 Task: Select the Buenos Aires Time as time zone for the schedule.
Action: Mouse moved to (71, 137)
Screenshot: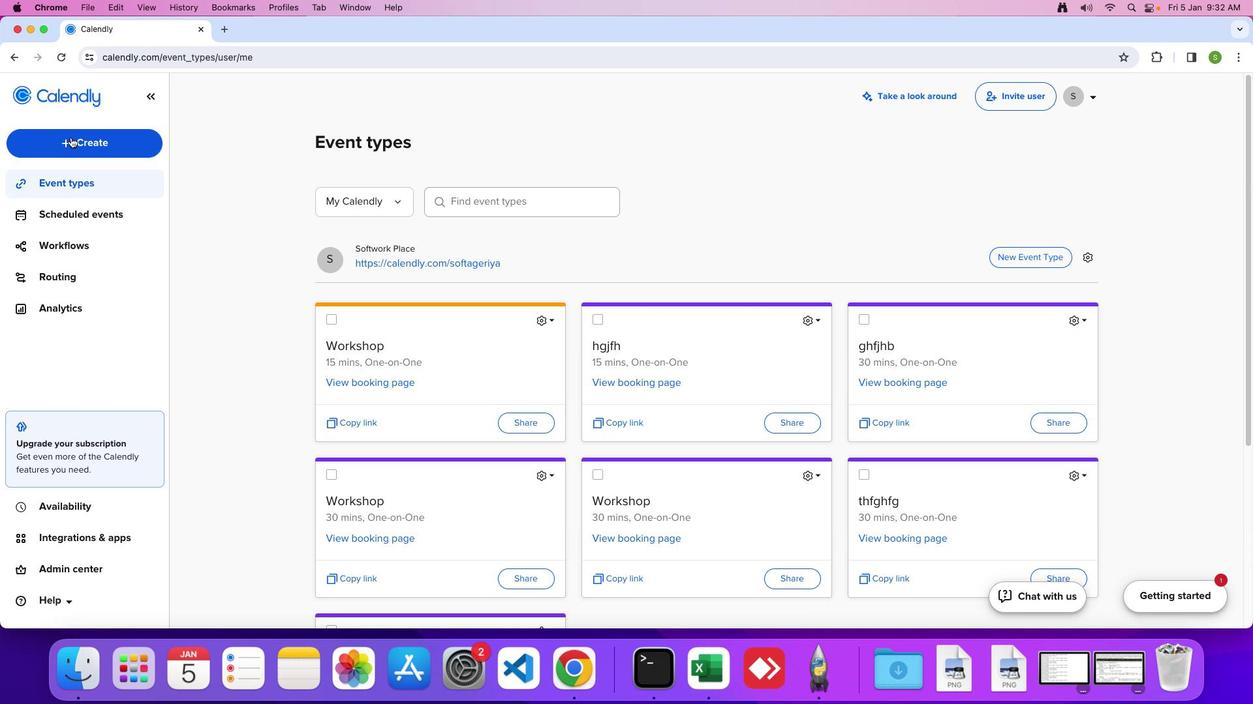
Action: Mouse pressed left at (71, 137)
Screenshot: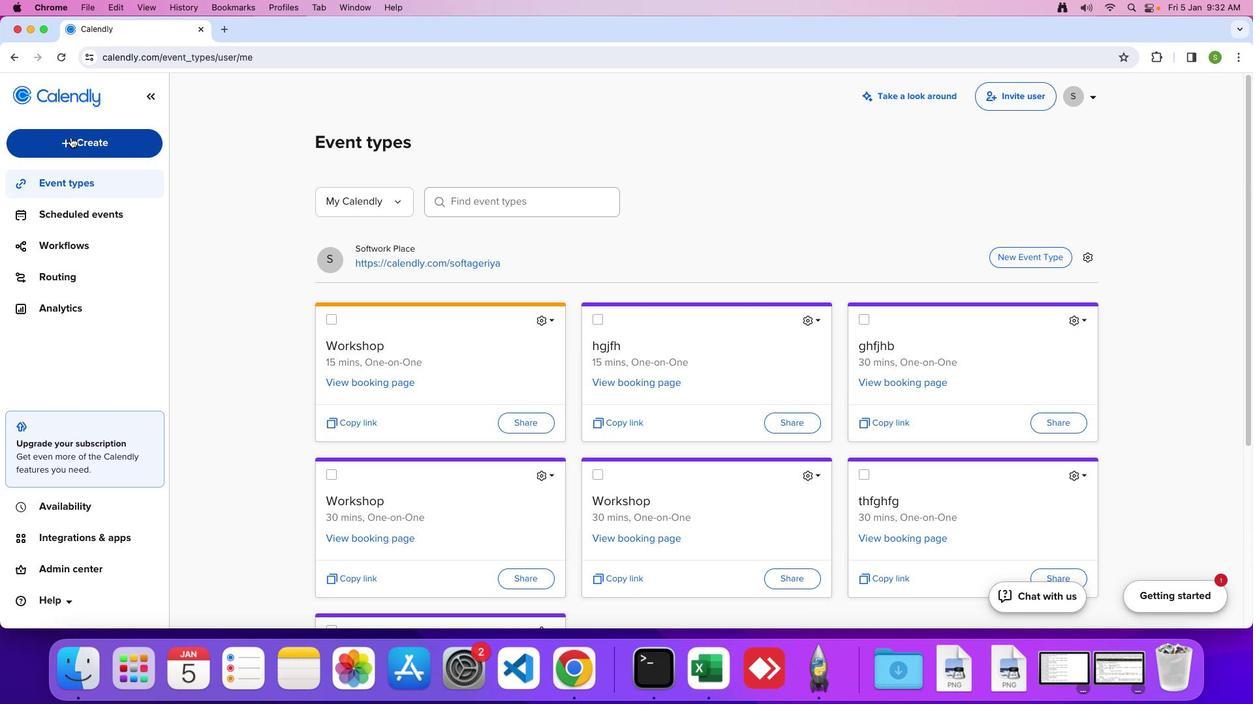 
Action: Mouse moved to (60, 240)
Screenshot: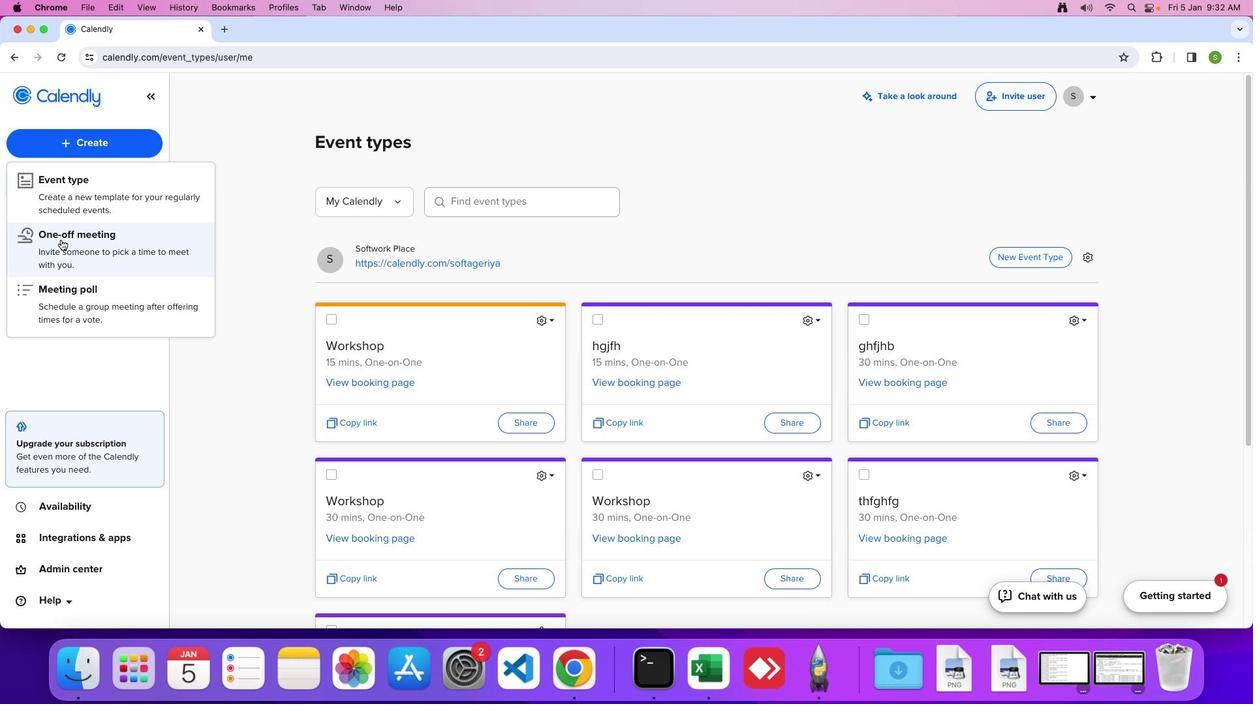 
Action: Mouse pressed left at (60, 240)
Screenshot: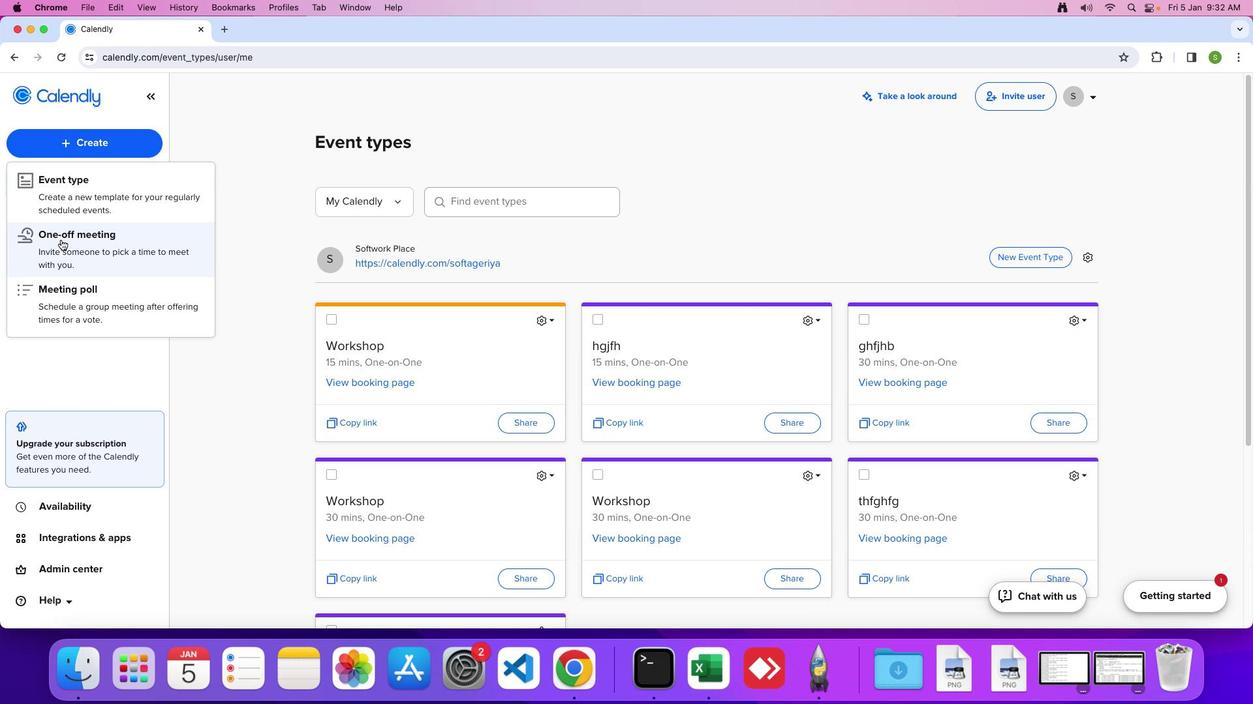 
Action: Mouse moved to (92, 160)
Screenshot: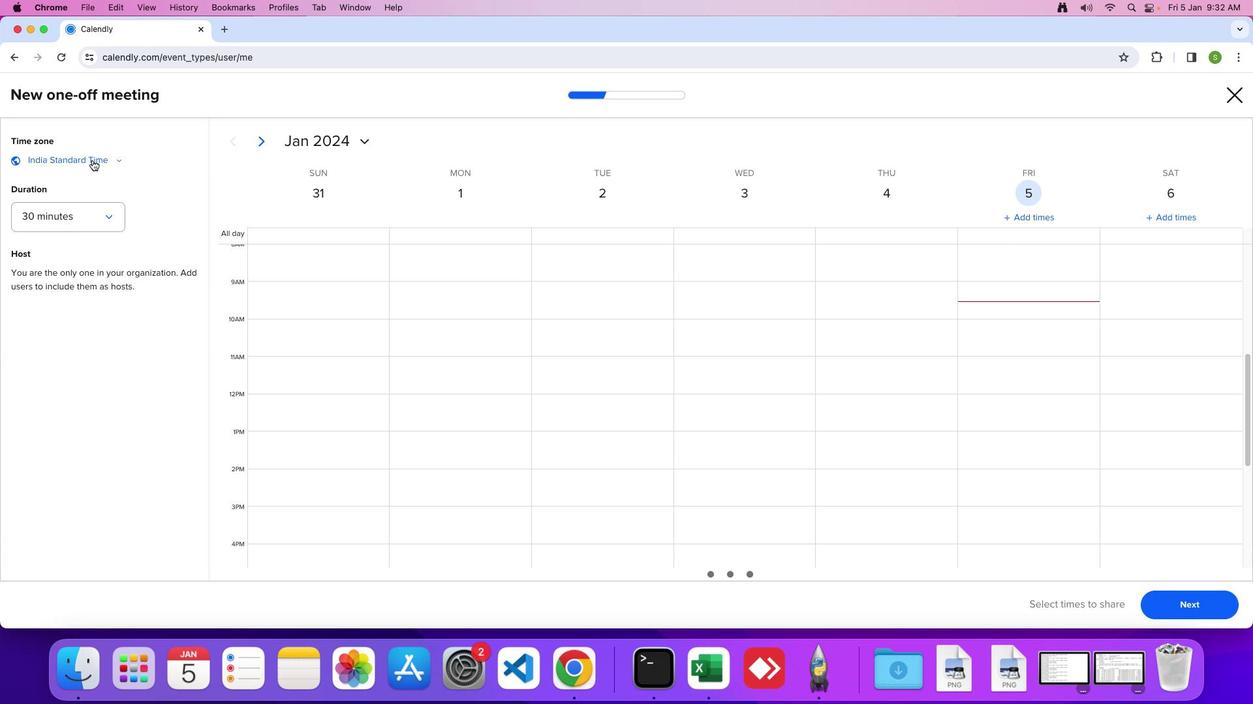 
Action: Mouse pressed left at (92, 160)
Screenshot: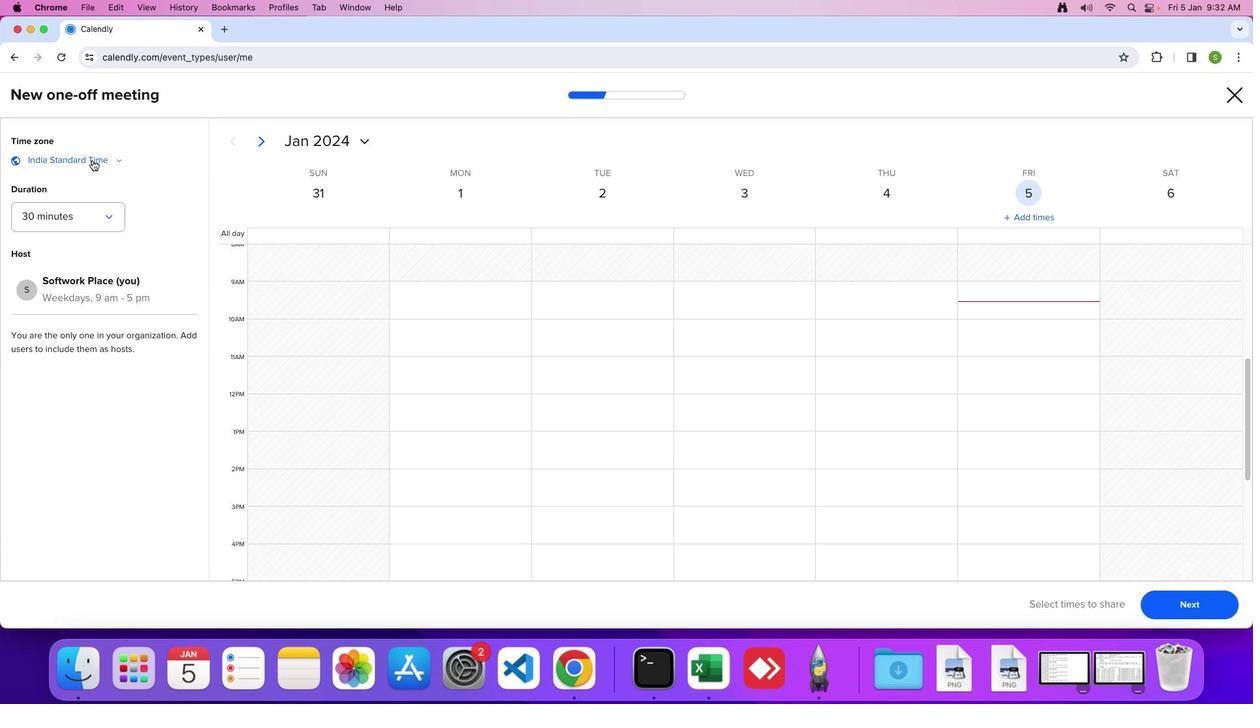 
Action: Mouse moved to (128, 315)
Screenshot: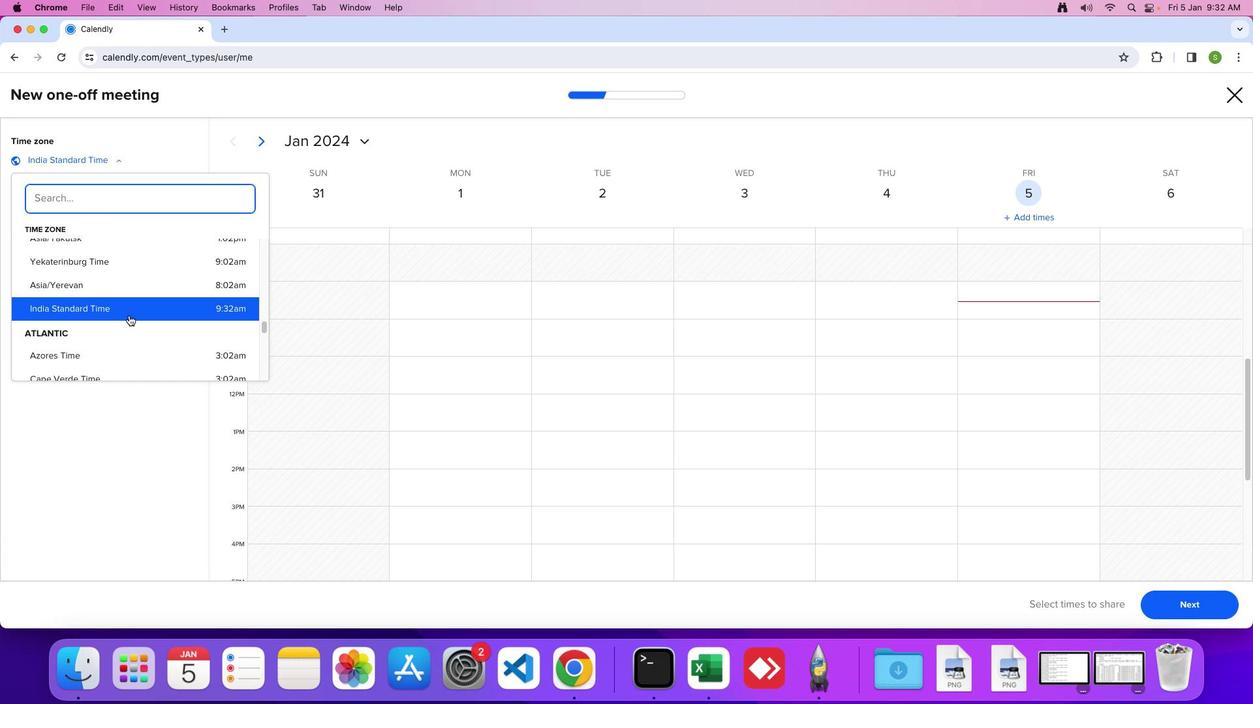 
Action: Mouse scrolled (128, 315) with delta (0, 0)
Screenshot: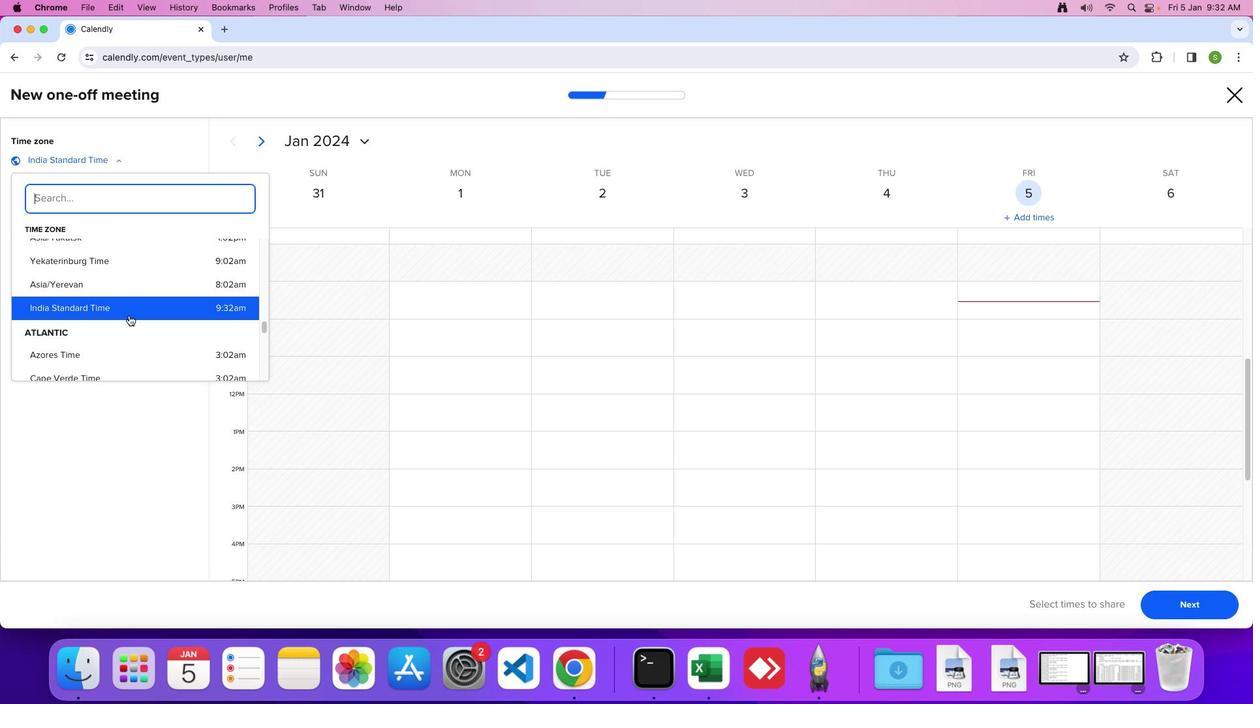 
Action: Mouse scrolled (128, 315) with delta (0, 0)
Screenshot: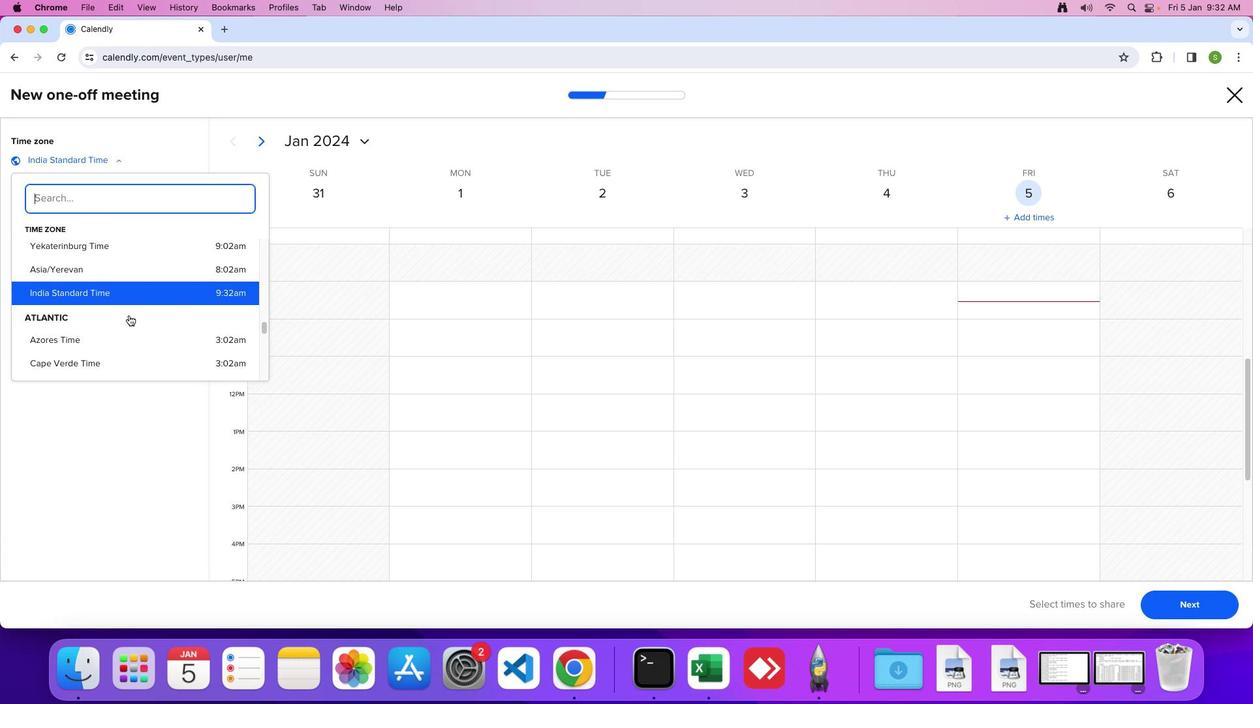 
Action: Mouse scrolled (128, 315) with delta (0, -2)
Screenshot: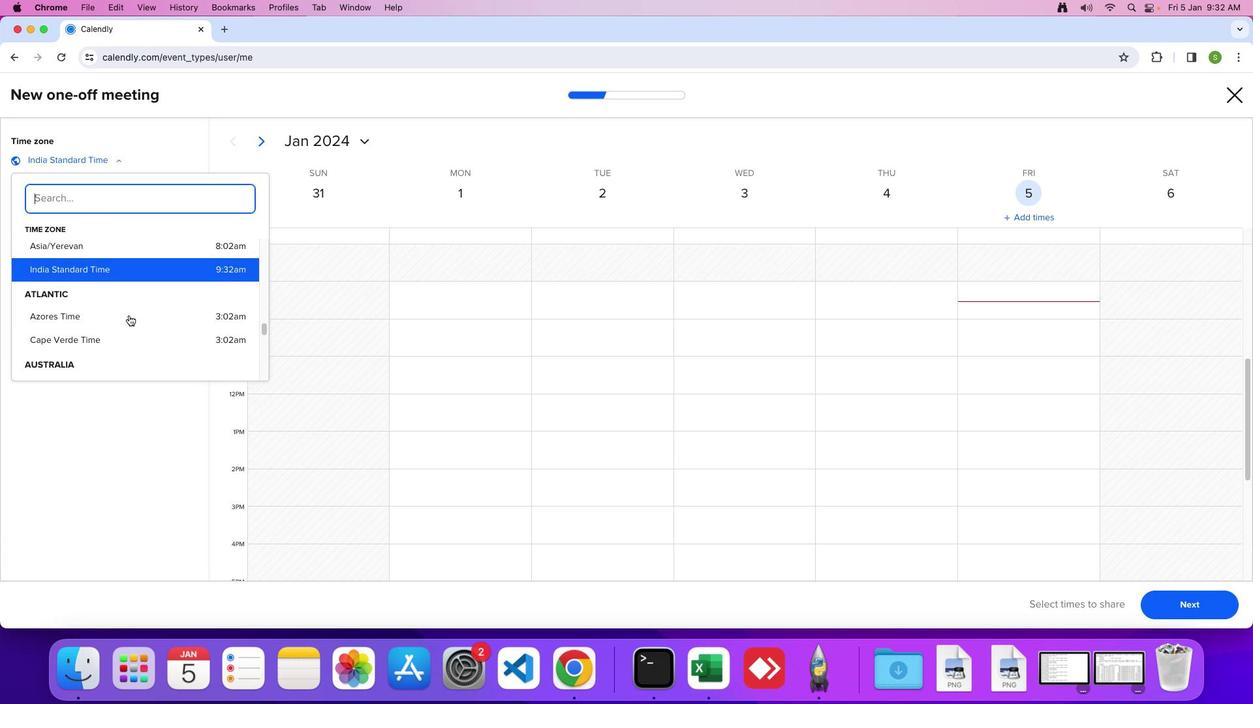 
Action: Mouse moved to (130, 312)
Screenshot: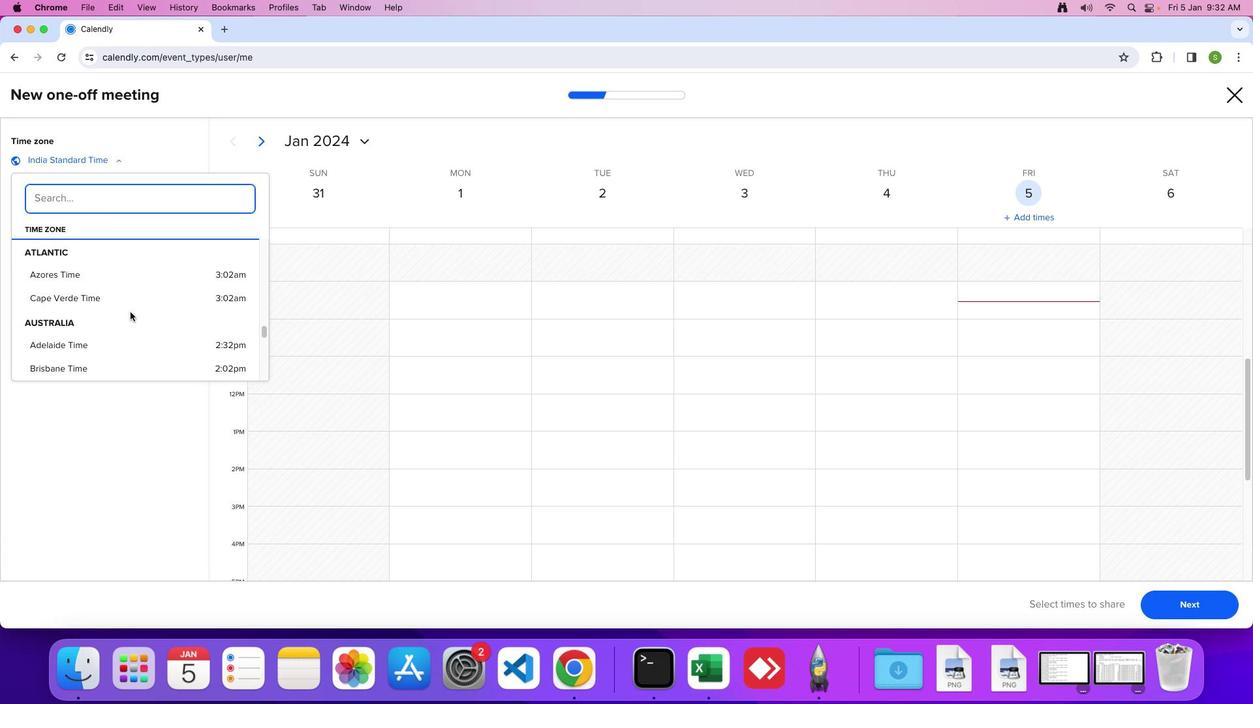 
Action: Mouse scrolled (130, 312) with delta (0, 0)
Screenshot: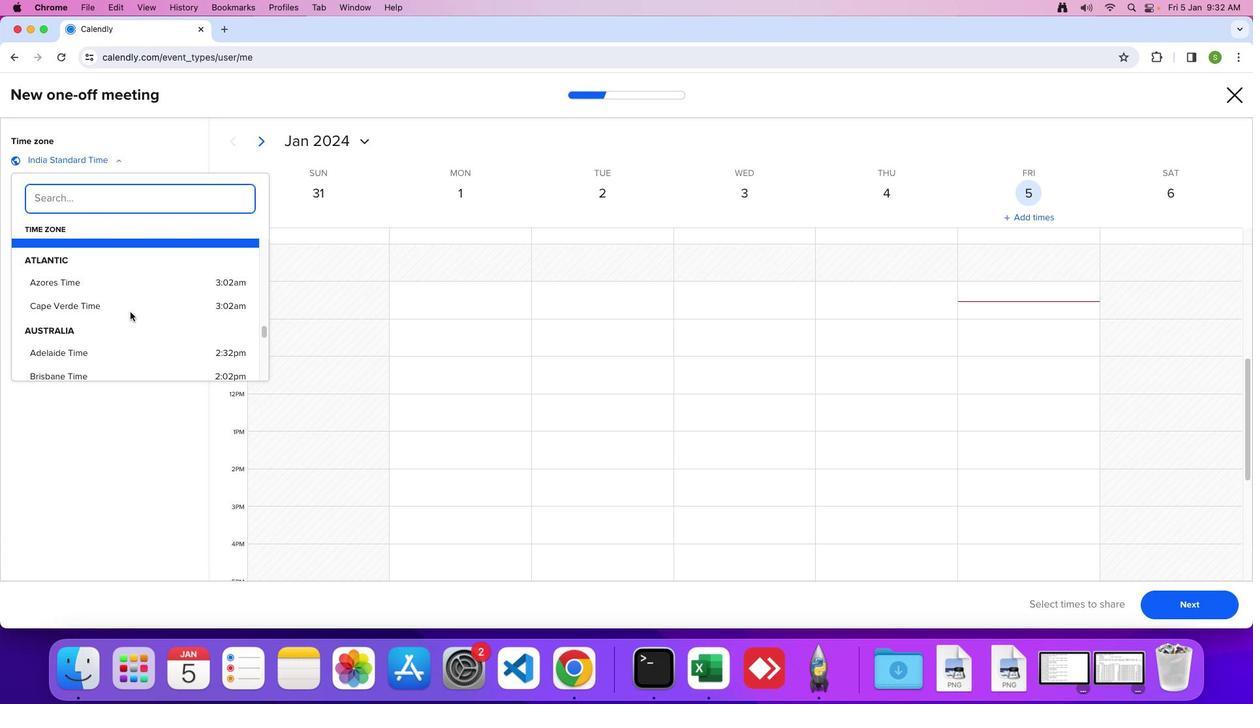 
Action: Mouse scrolled (130, 312) with delta (0, 0)
Screenshot: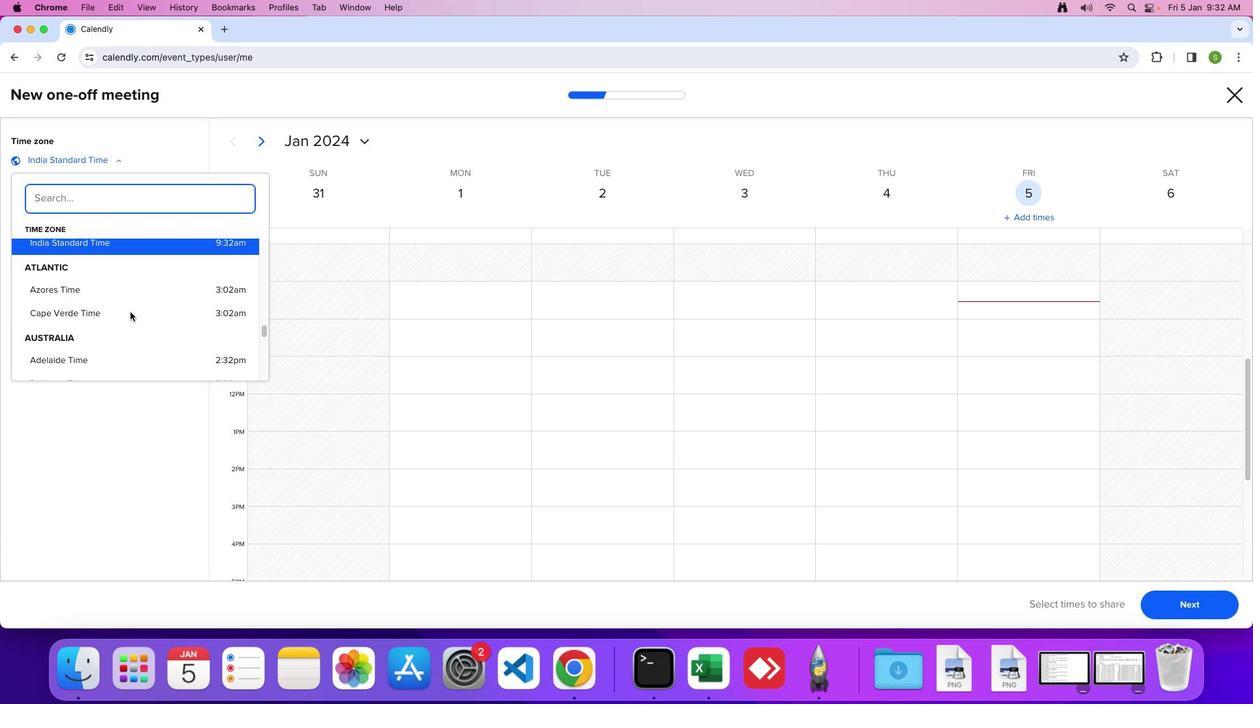 
Action: Mouse moved to (129, 312)
Screenshot: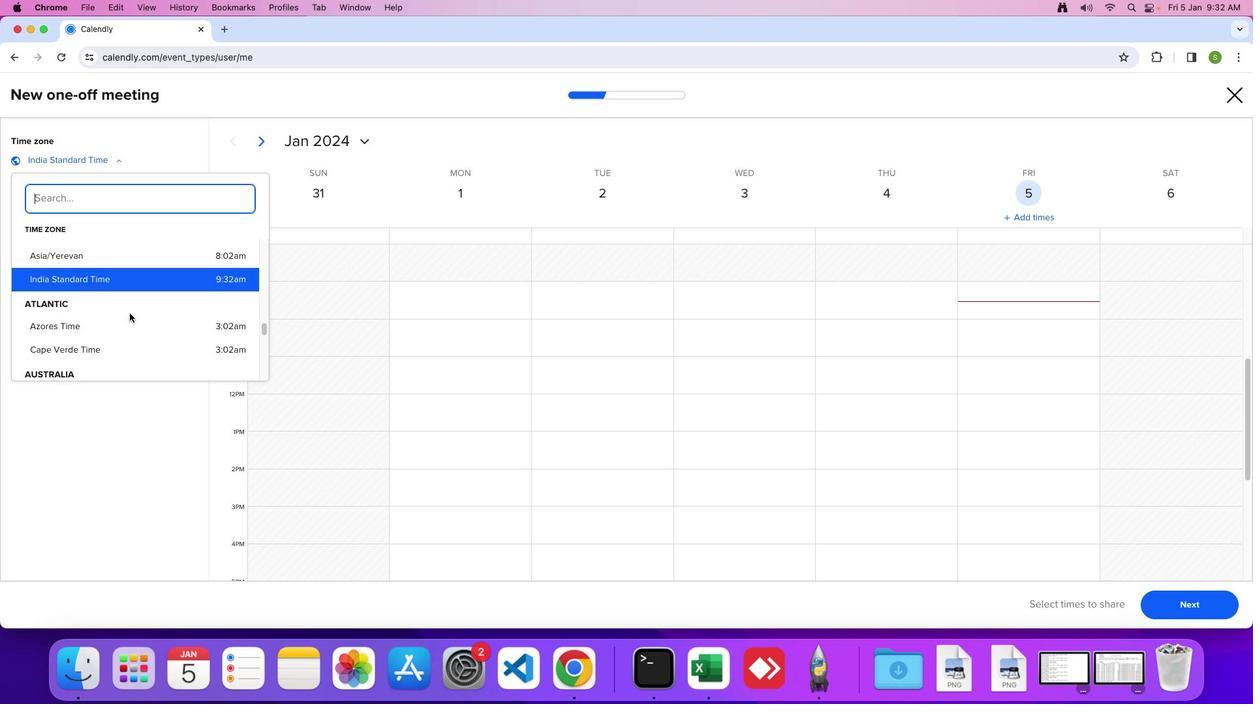 
Action: Mouse scrolled (129, 312) with delta (0, 0)
Screenshot: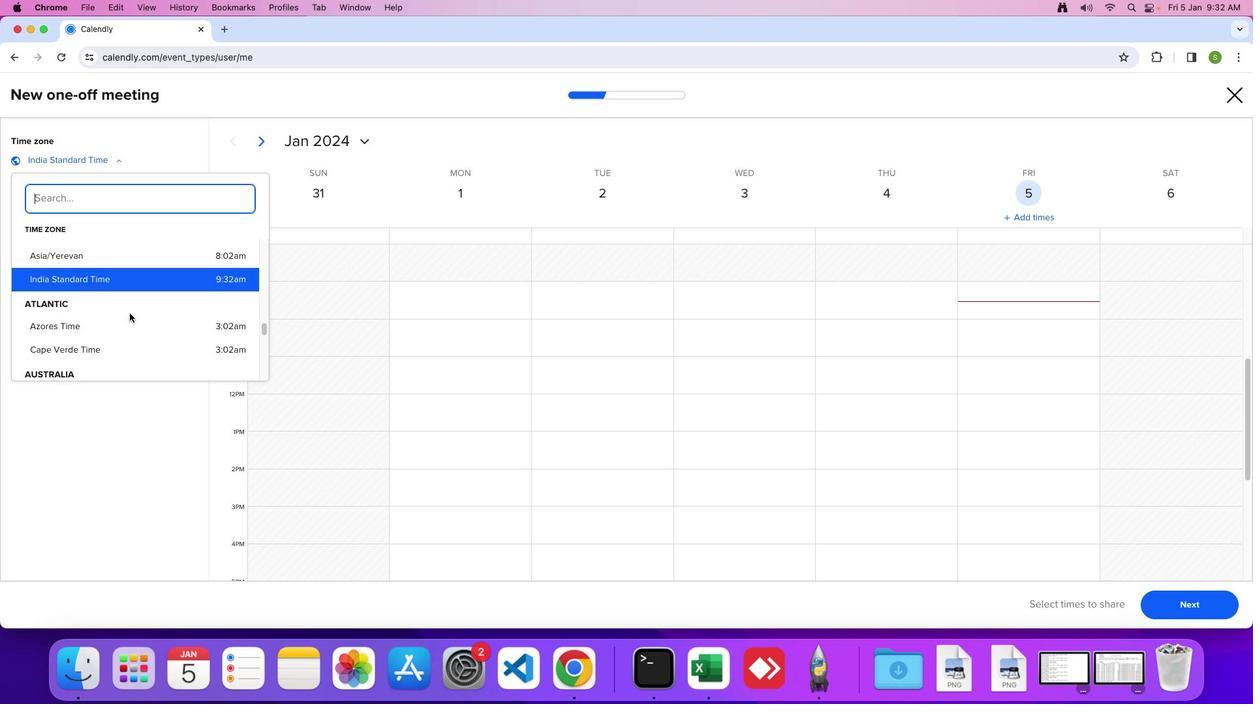 
Action: Mouse scrolled (129, 312) with delta (0, 0)
Screenshot: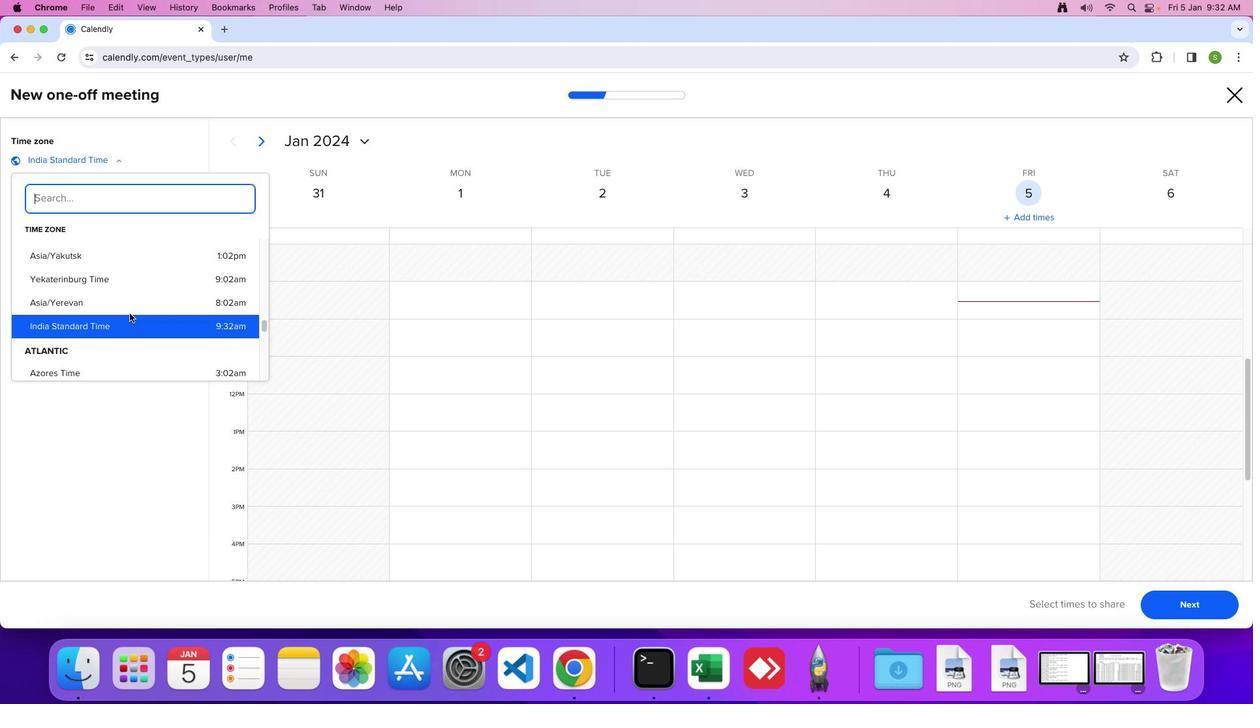 
Action: Mouse scrolled (129, 312) with delta (0, 2)
Screenshot: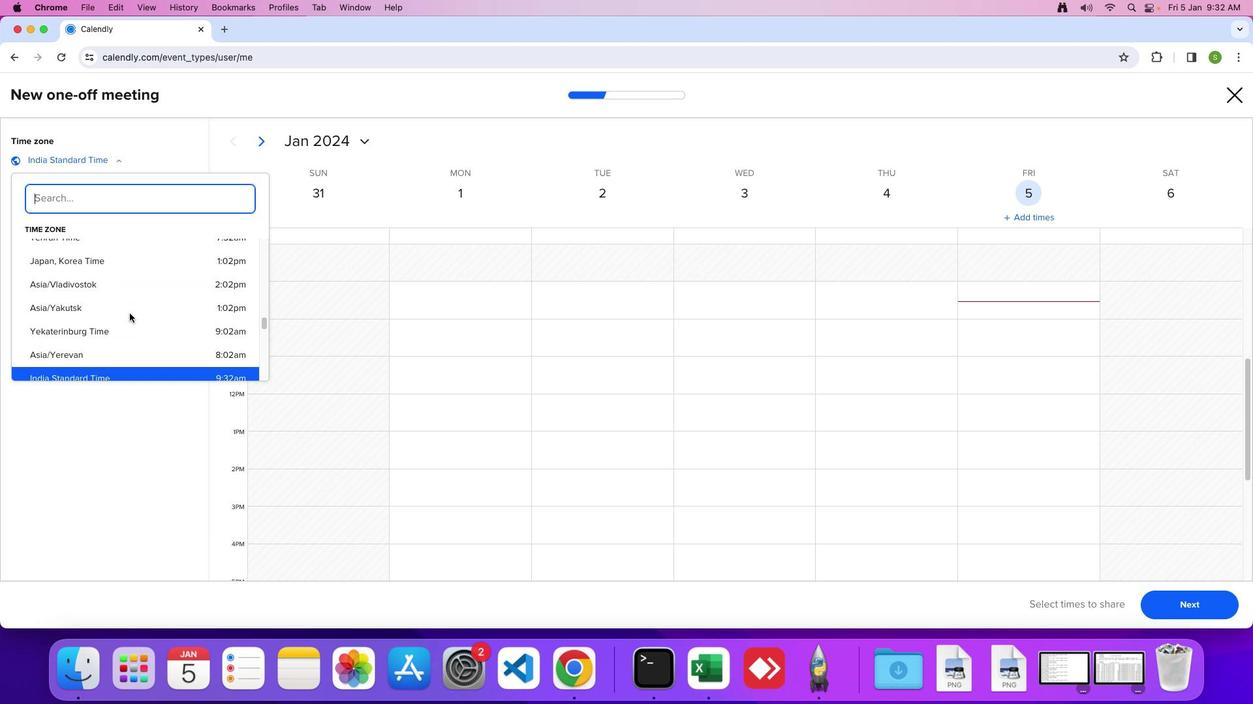 
Action: Mouse moved to (127, 315)
Screenshot: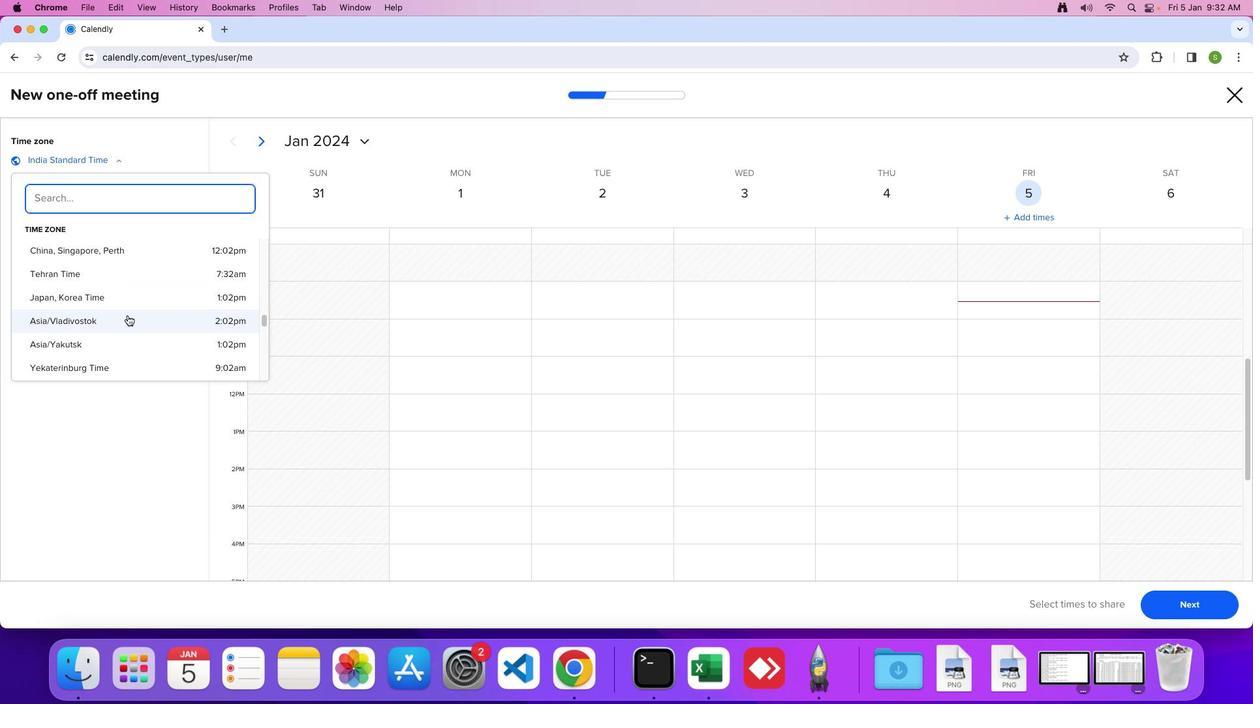 
Action: Mouse scrolled (127, 315) with delta (0, 0)
Screenshot: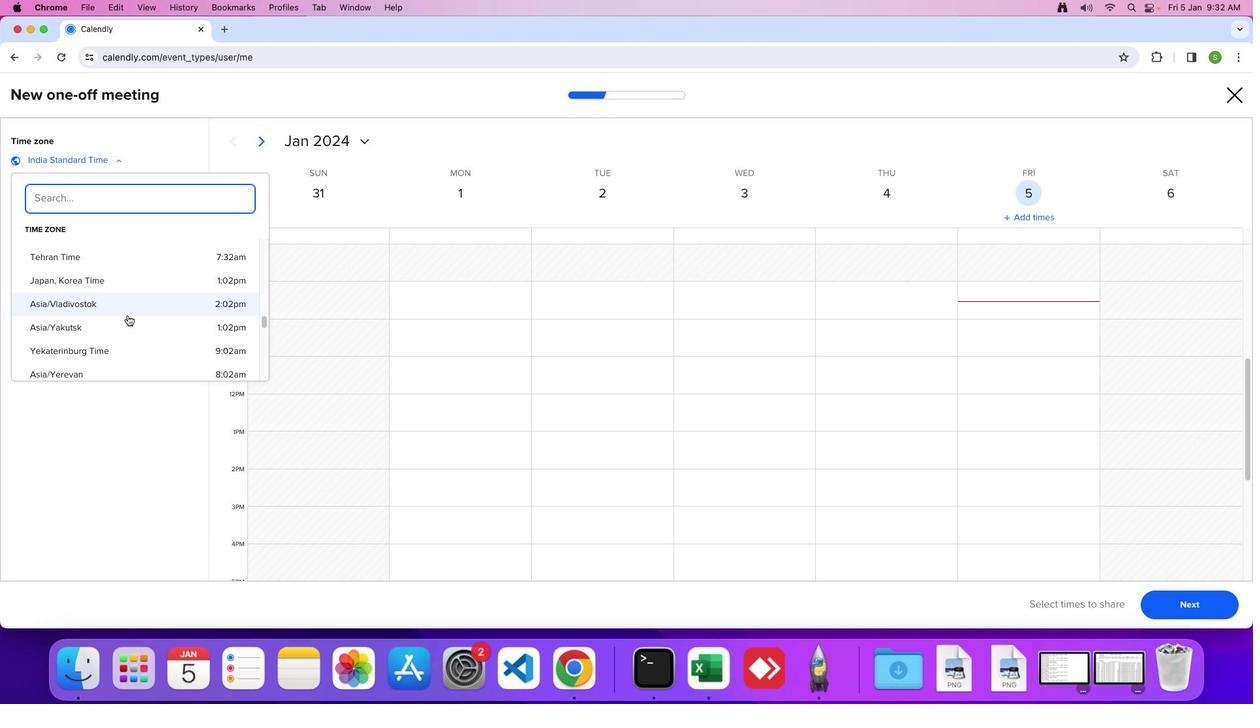 
Action: Mouse moved to (127, 315)
Screenshot: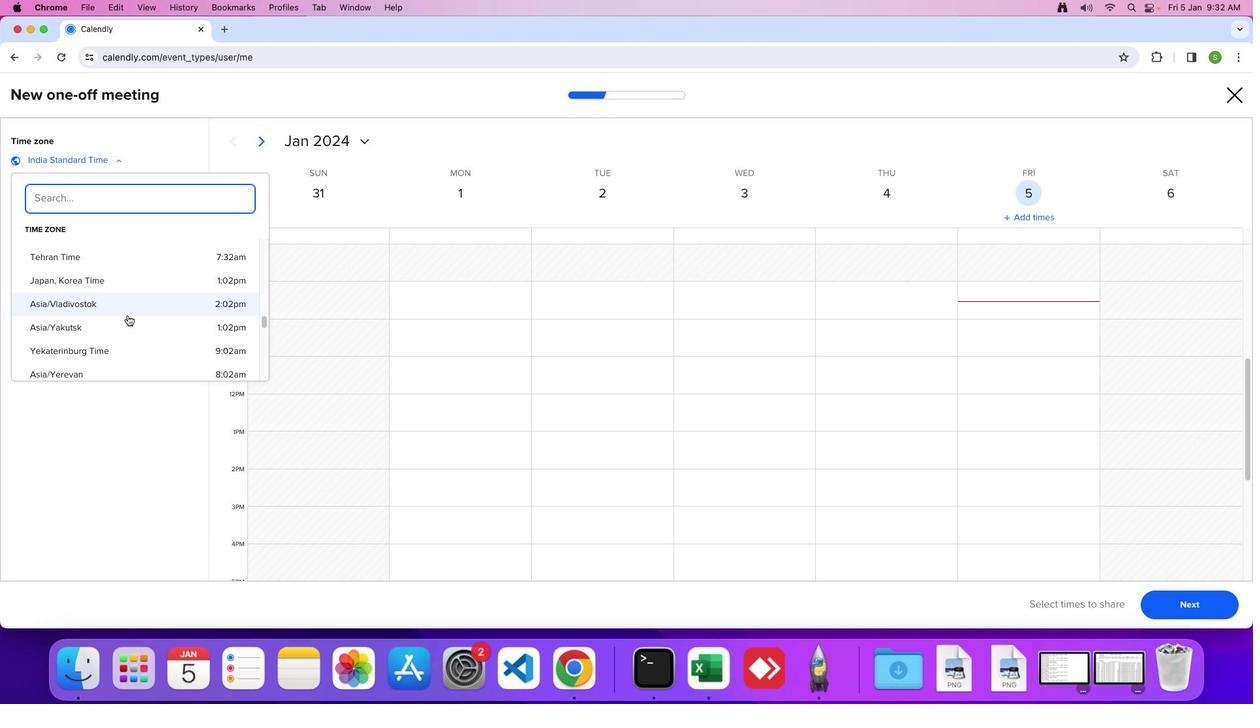 
Action: Mouse scrolled (127, 315) with delta (0, 0)
Screenshot: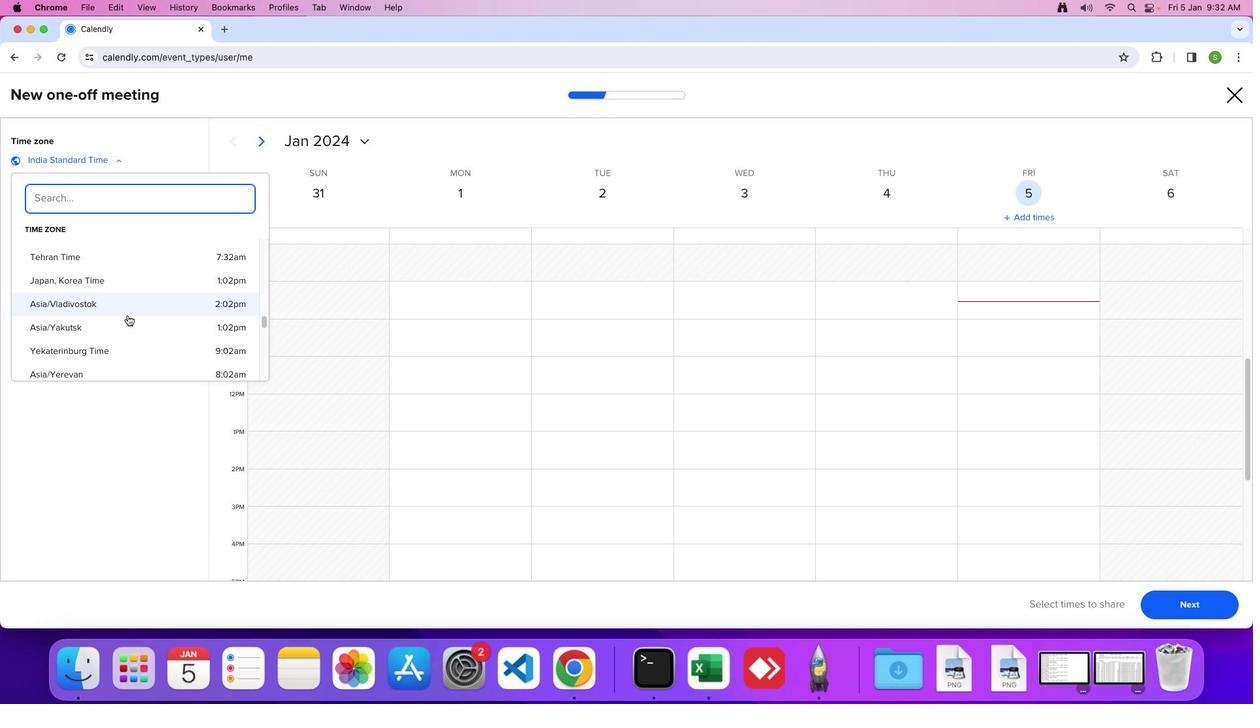 
Action: Mouse scrolled (127, 315) with delta (0, -3)
Screenshot: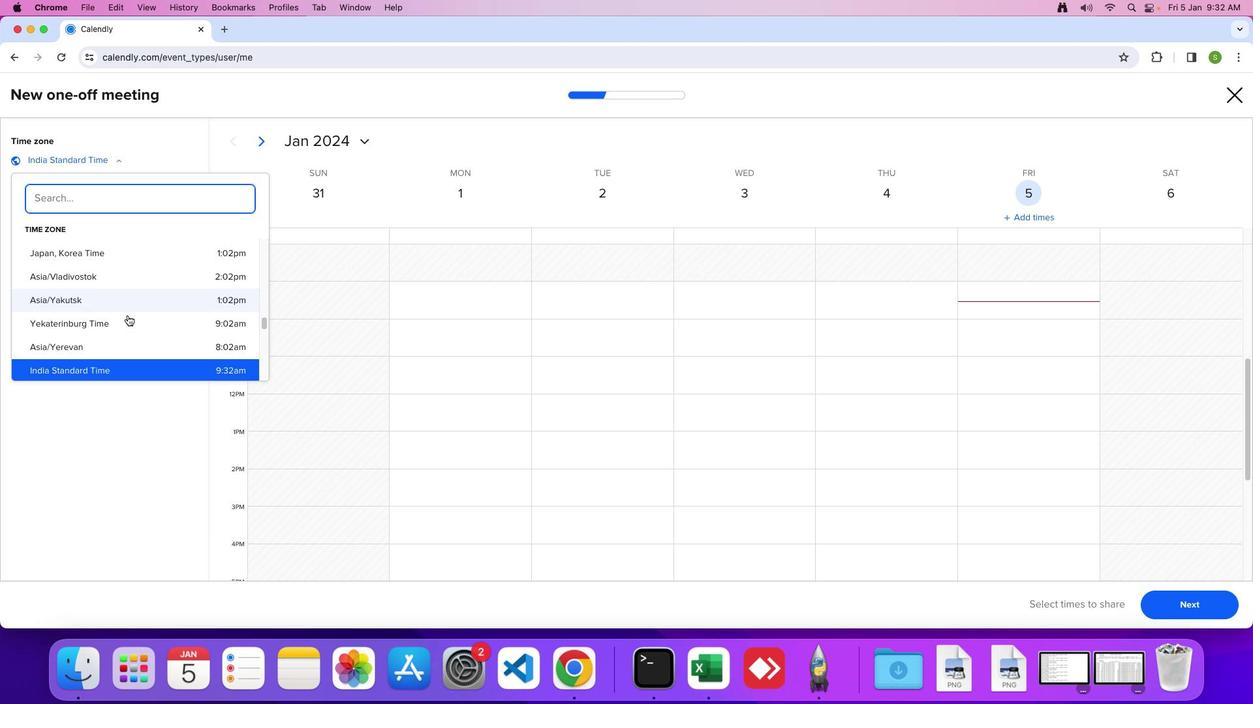 
Action: Mouse moved to (127, 315)
Screenshot: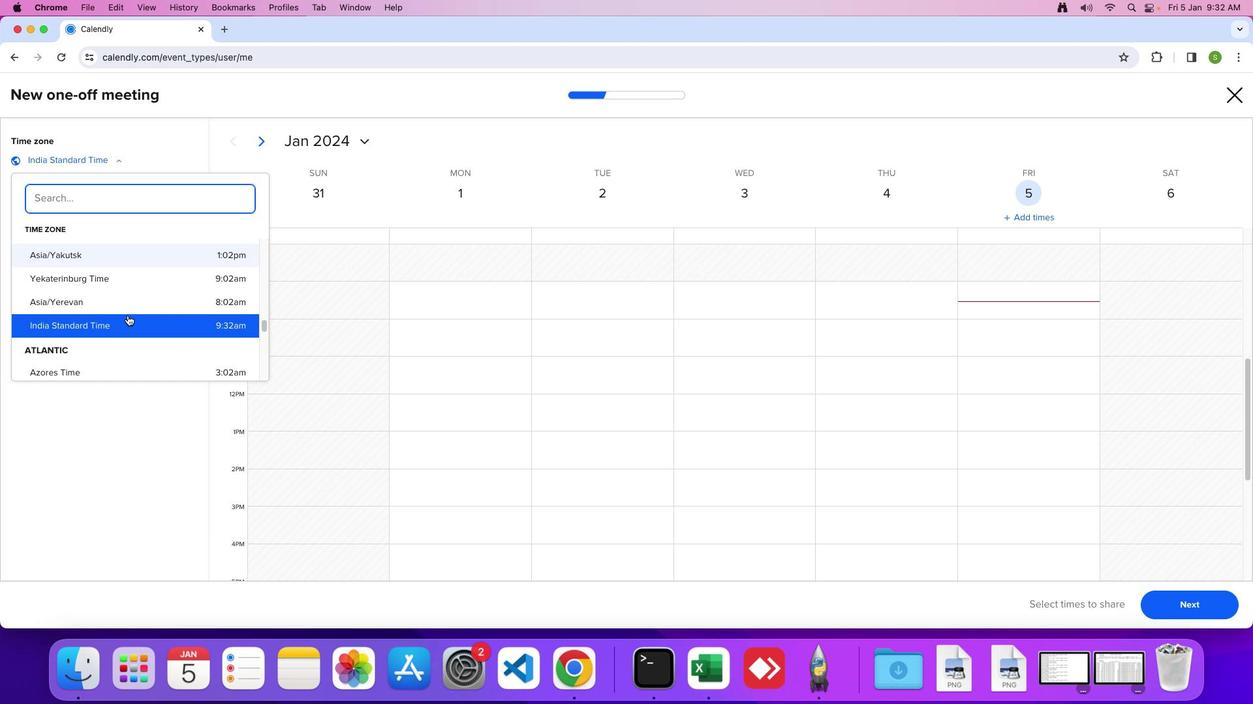 
Action: Mouse scrolled (127, 315) with delta (0, 0)
Screenshot: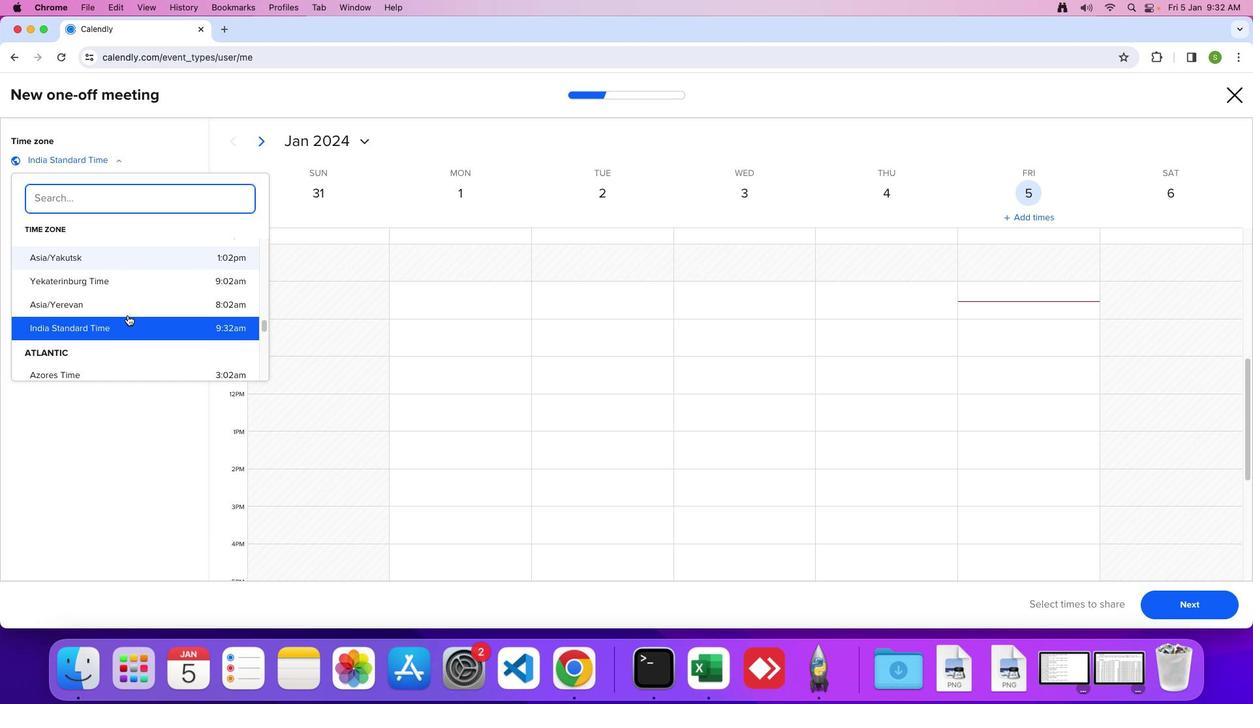 
Action: Mouse scrolled (127, 315) with delta (0, 0)
Screenshot: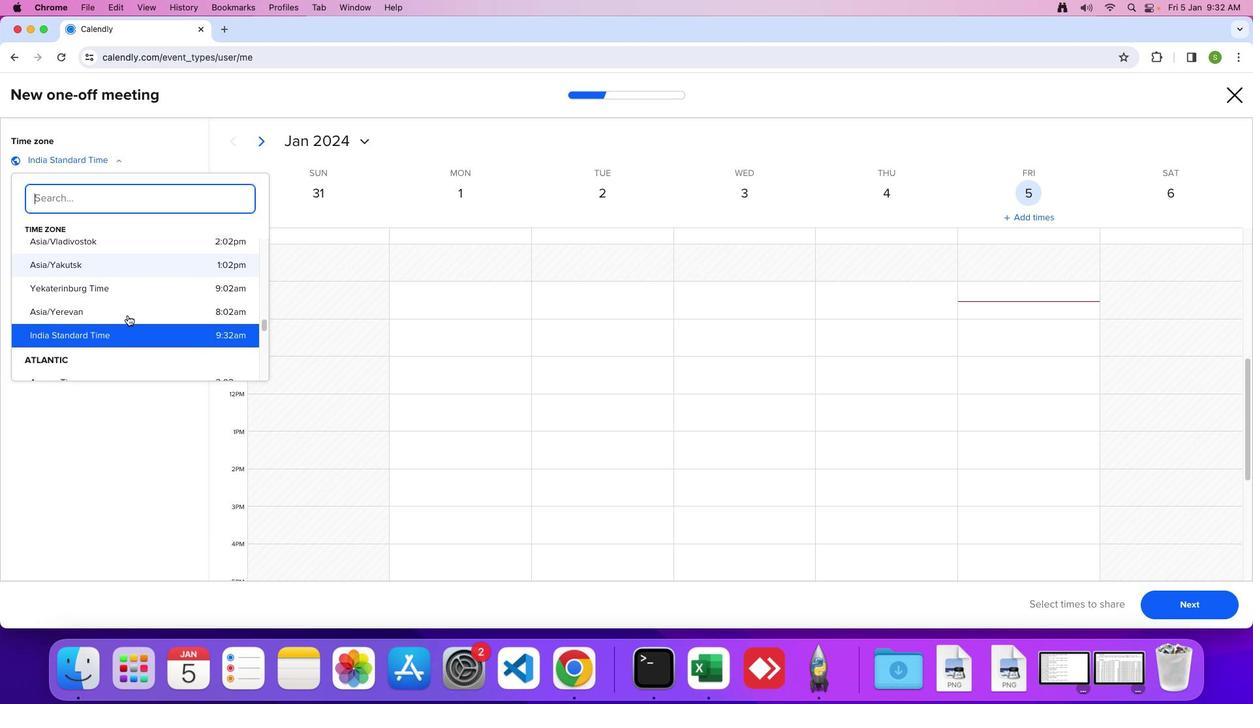 
Action: Mouse moved to (127, 315)
Screenshot: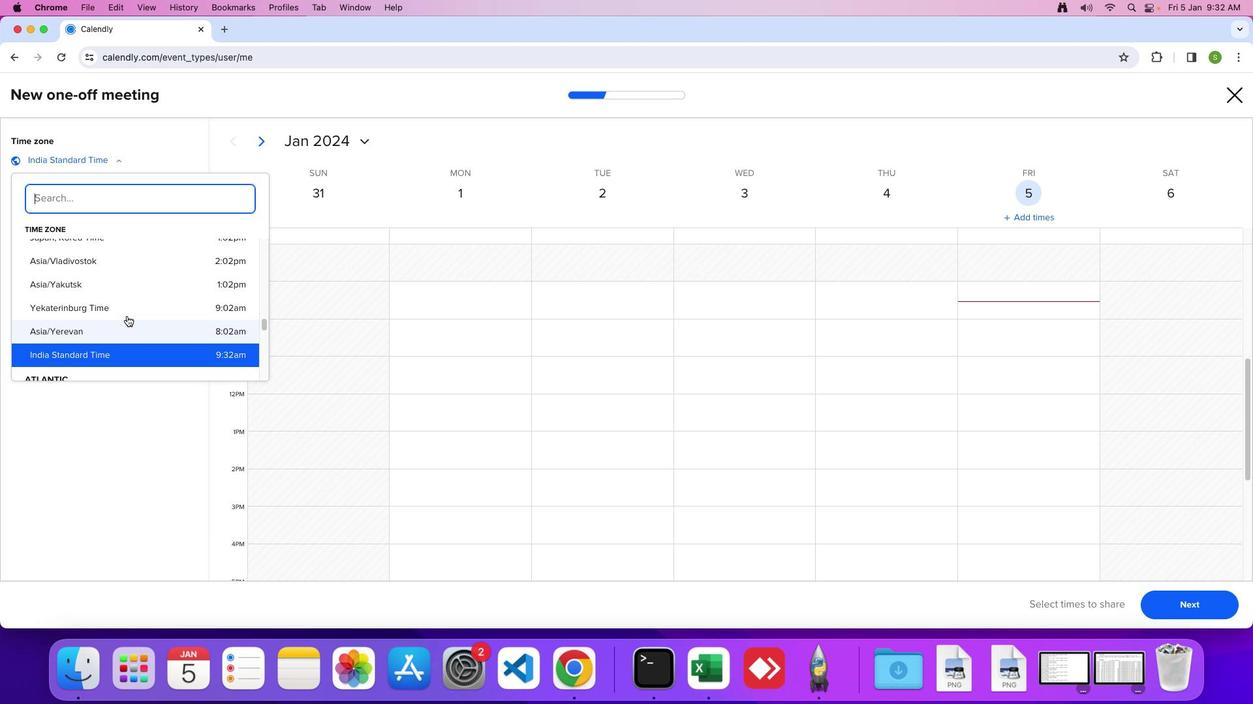 
Action: Mouse scrolled (127, 315) with delta (0, 0)
Screenshot: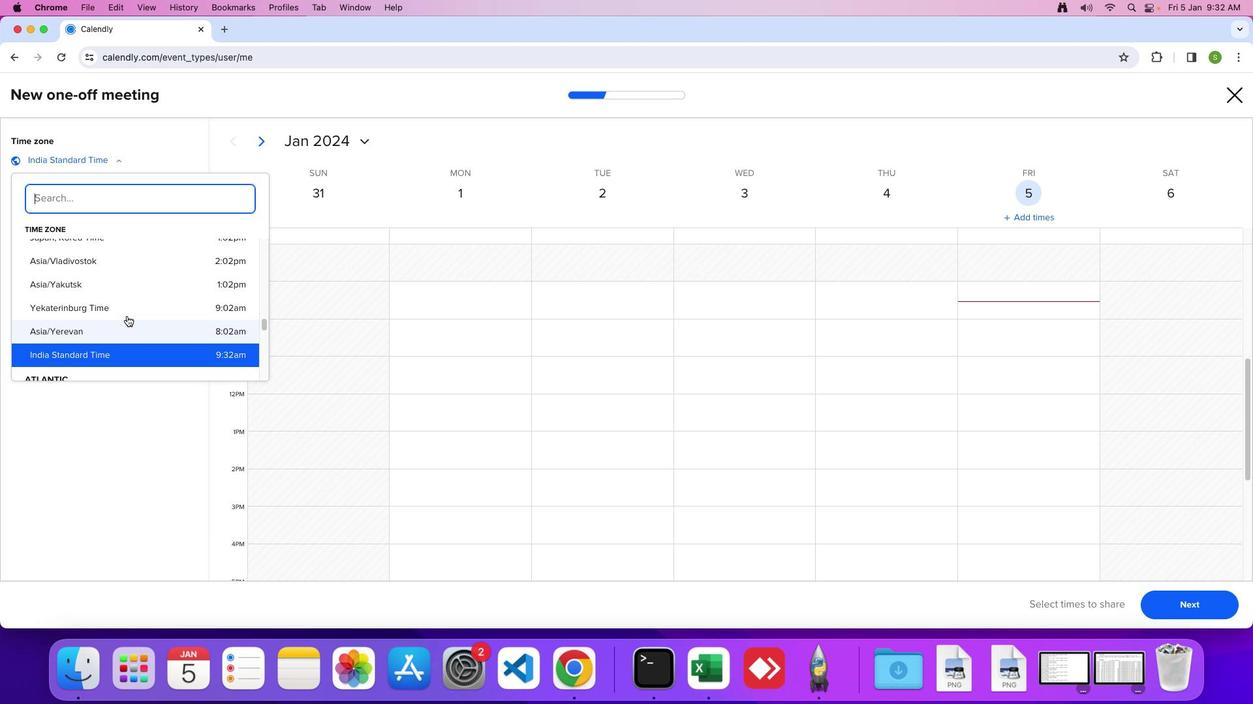 
Action: Mouse moved to (127, 315)
Screenshot: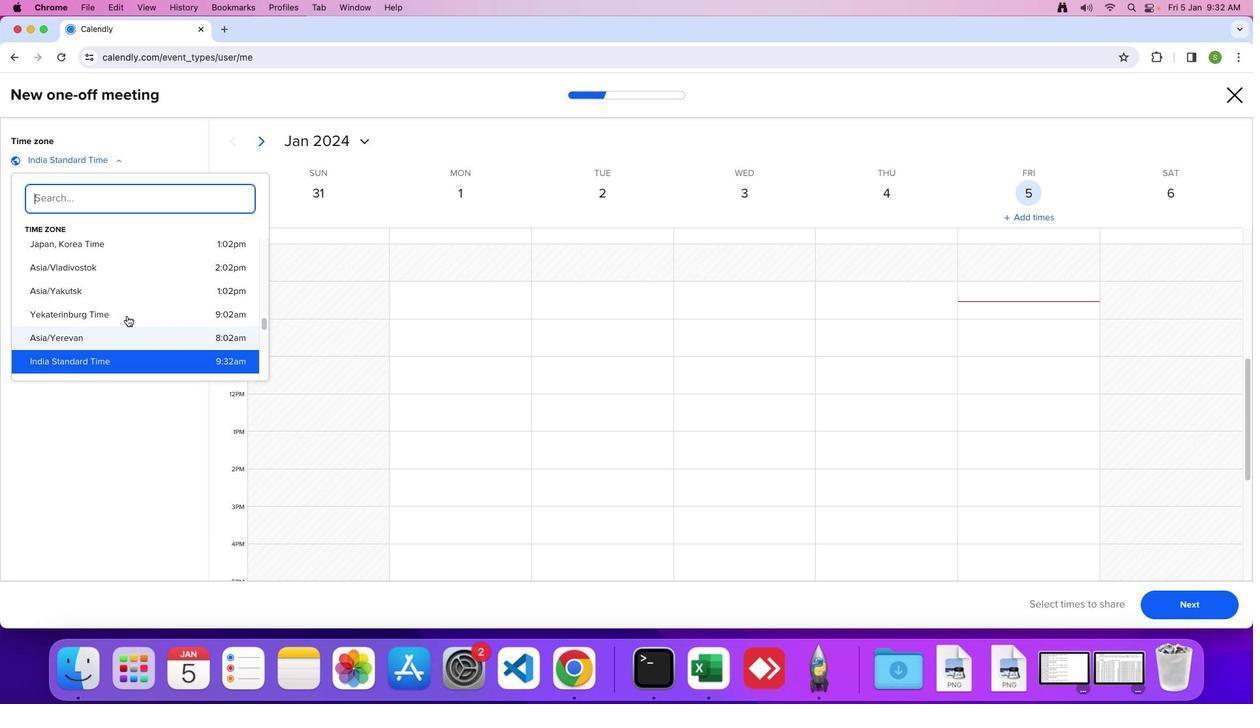 
Action: Mouse scrolled (127, 315) with delta (0, 0)
Screenshot: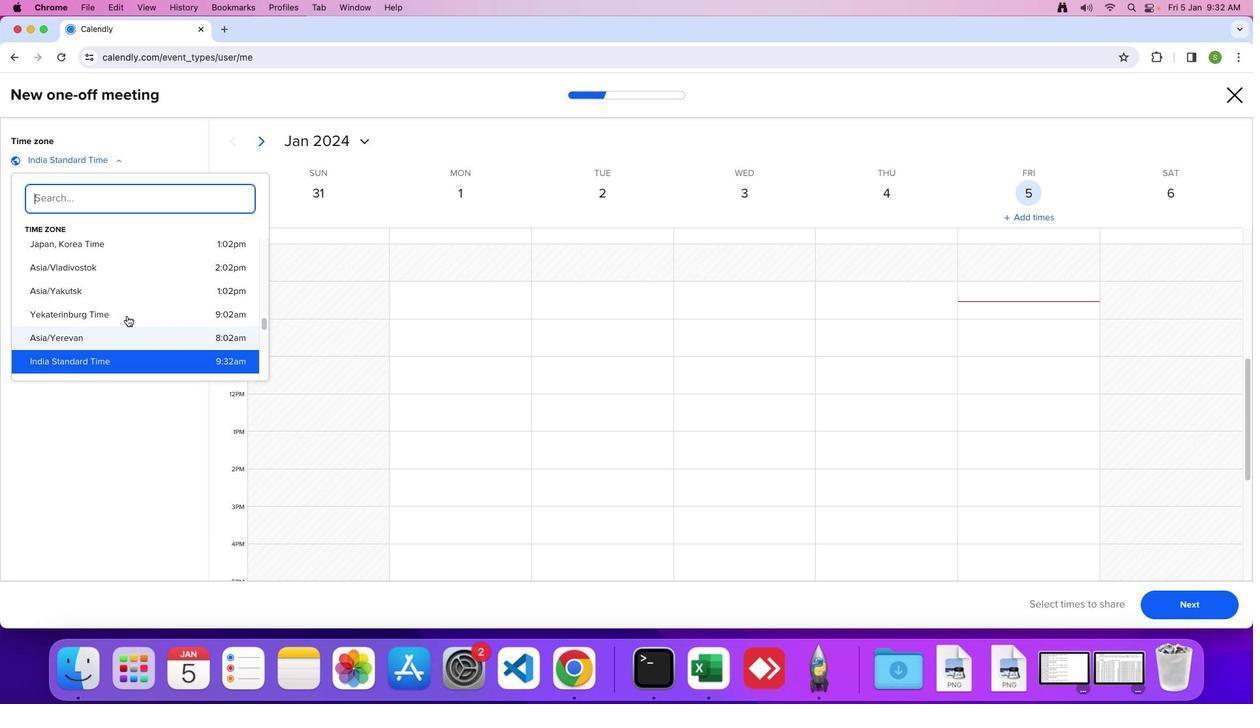 
Action: Mouse moved to (129, 310)
Screenshot: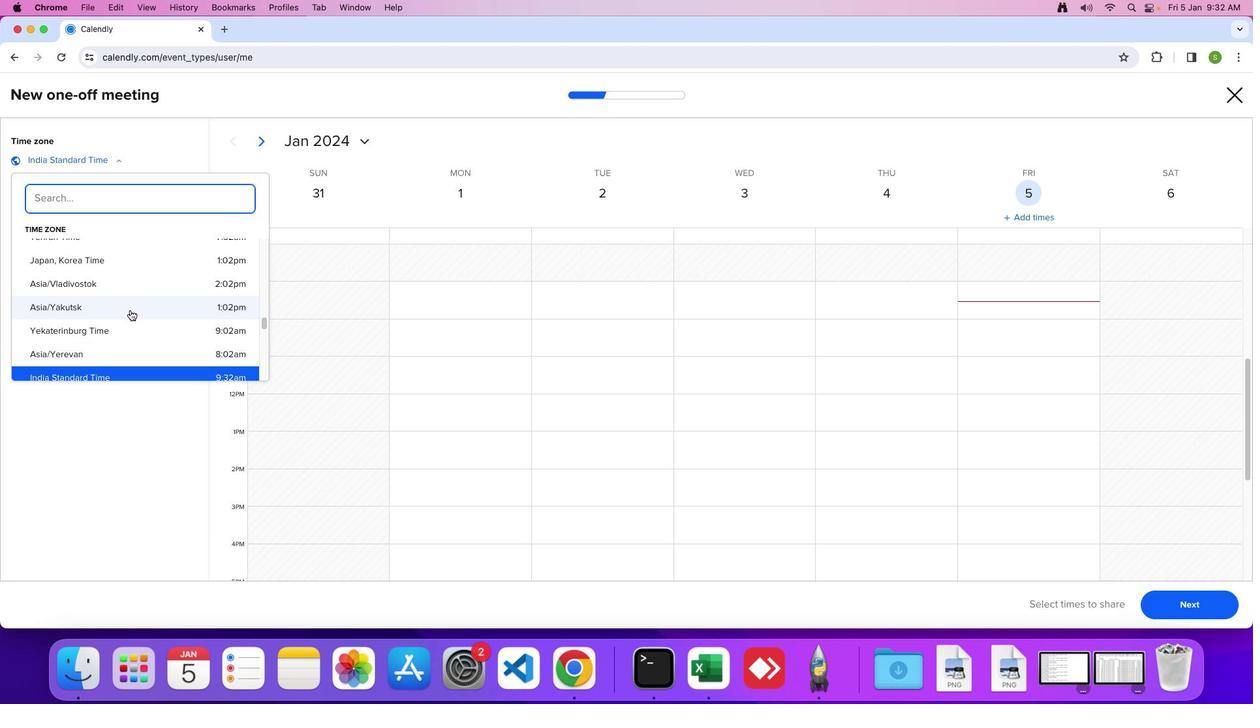 
Action: Mouse scrolled (129, 310) with delta (0, 0)
Screenshot: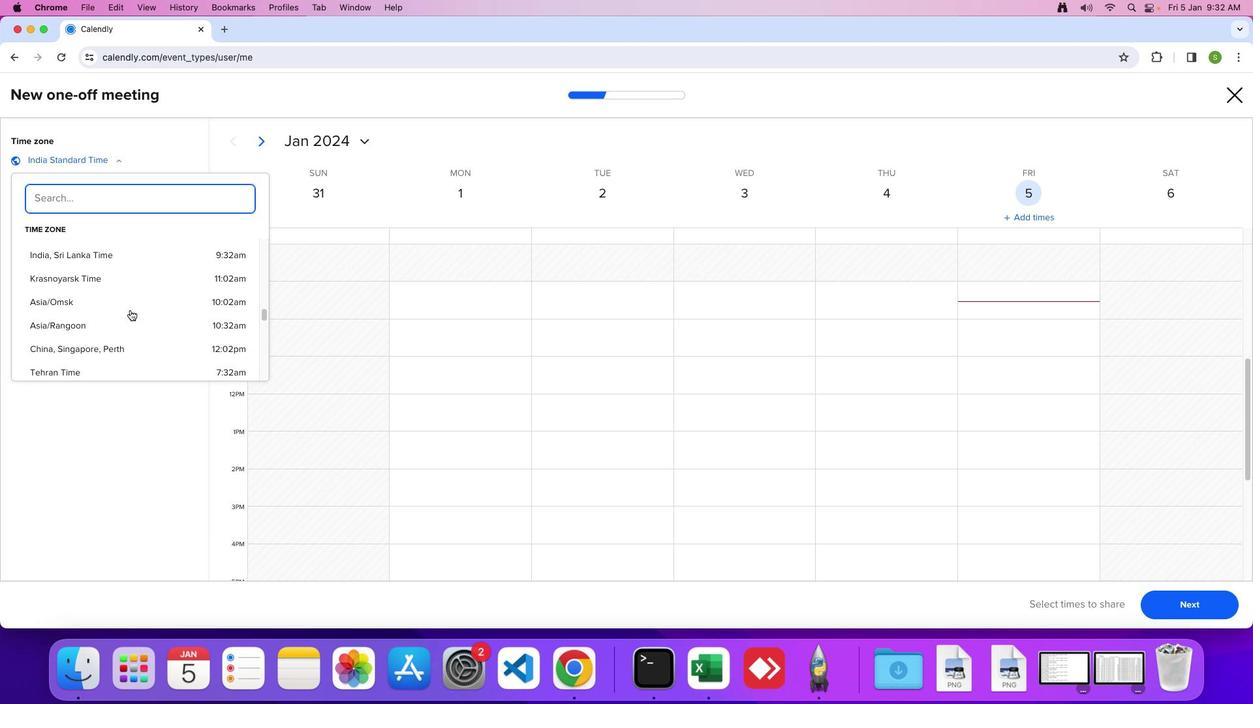 
Action: Mouse scrolled (129, 310) with delta (0, 0)
Screenshot: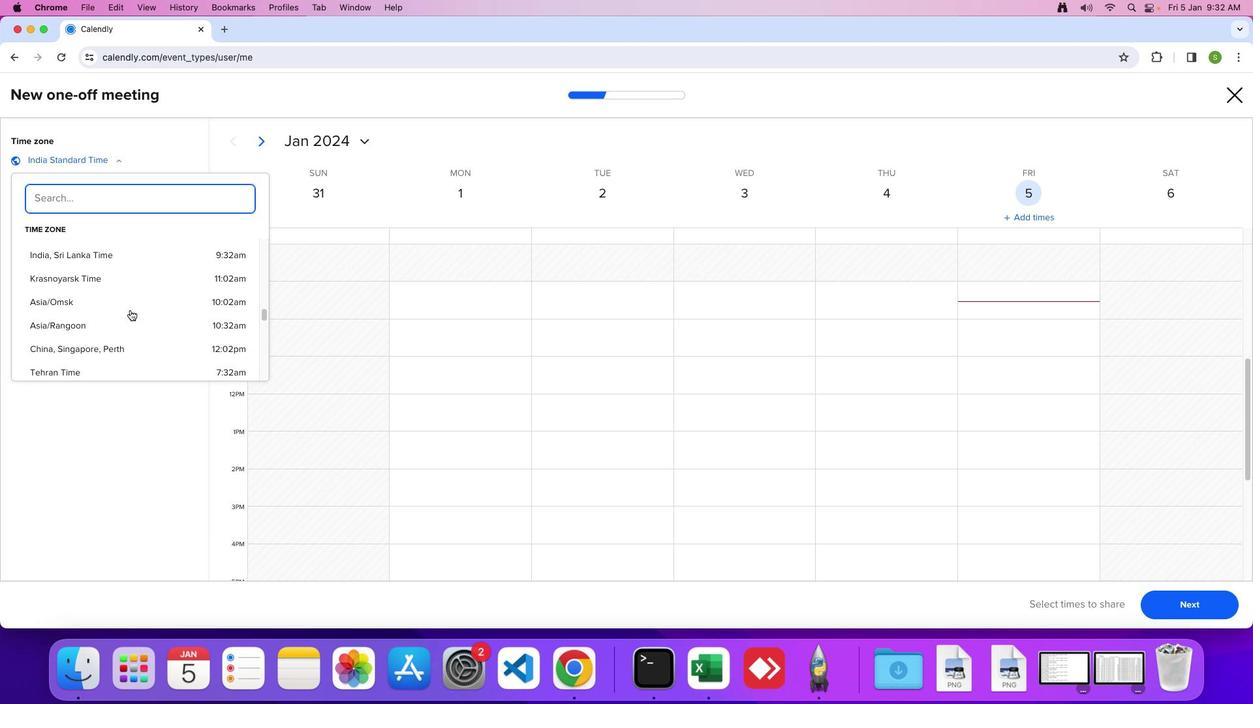 
Action: Mouse scrolled (129, 310) with delta (0, 2)
Screenshot: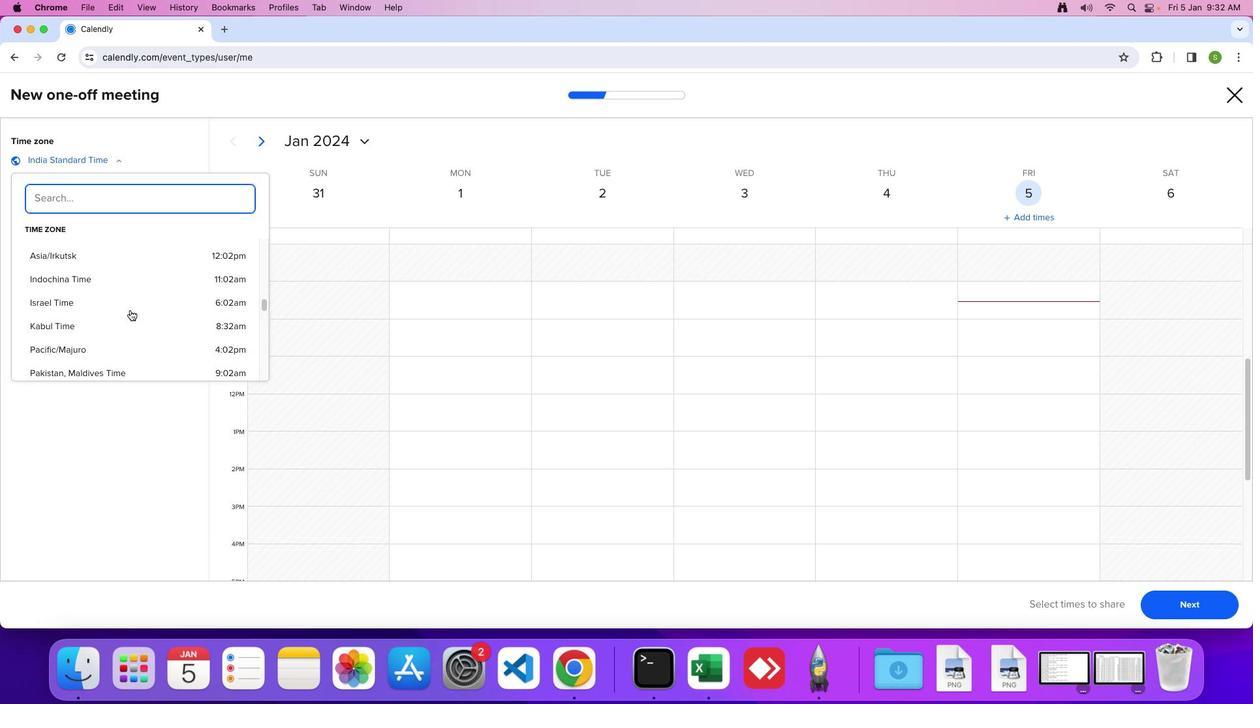 
Action: Mouse scrolled (129, 310) with delta (0, 4)
Screenshot: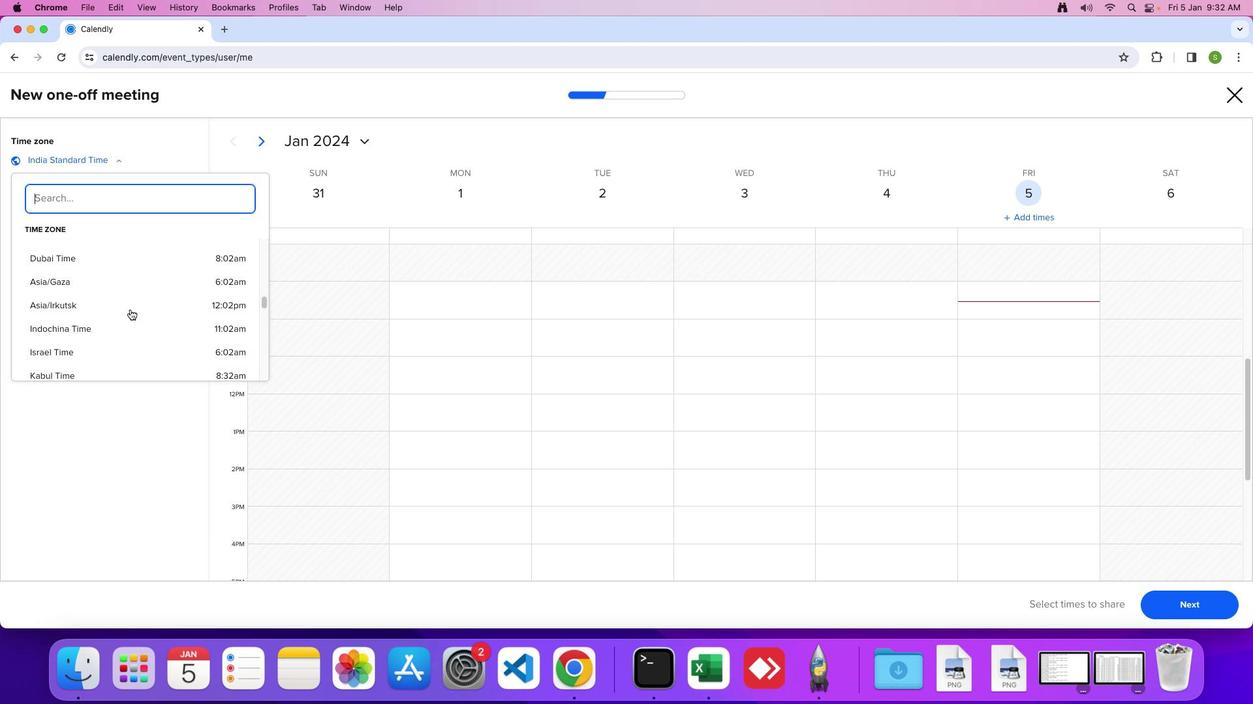 
Action: Mouse moved to (129, 310)
Screenshot: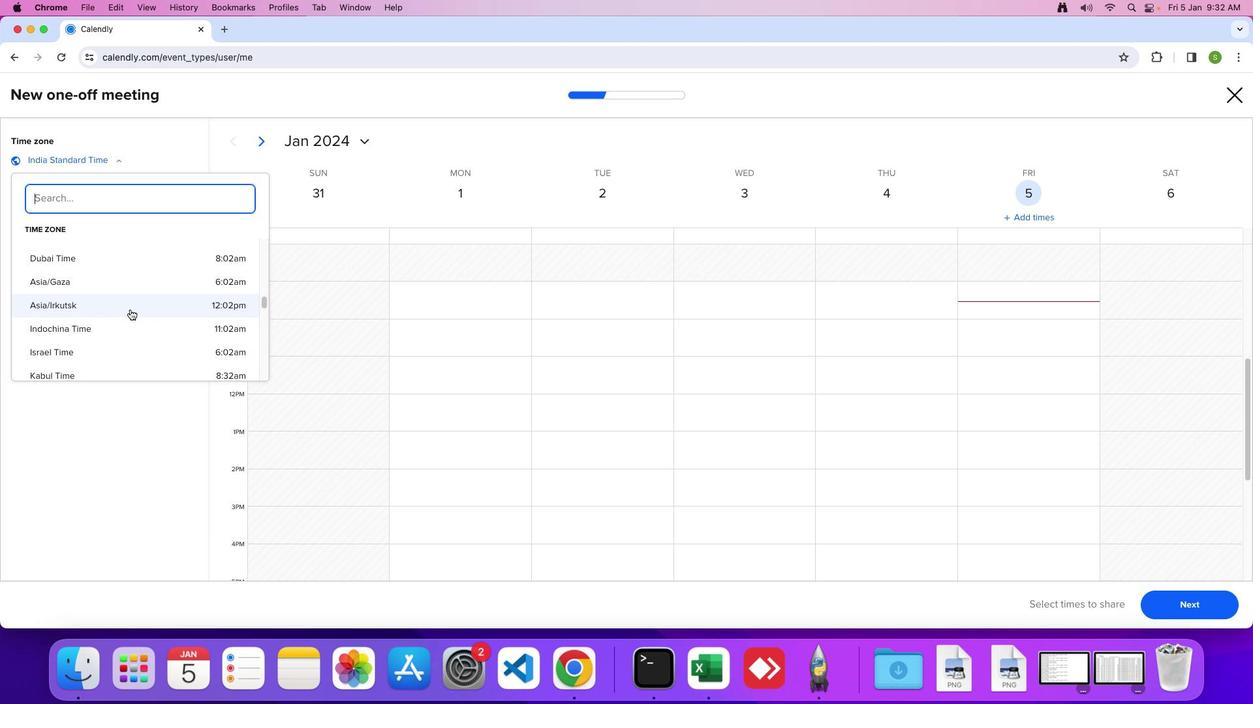 
Action: Mouse scrolled (129, 310) with delta (0, 0)
Screenshot: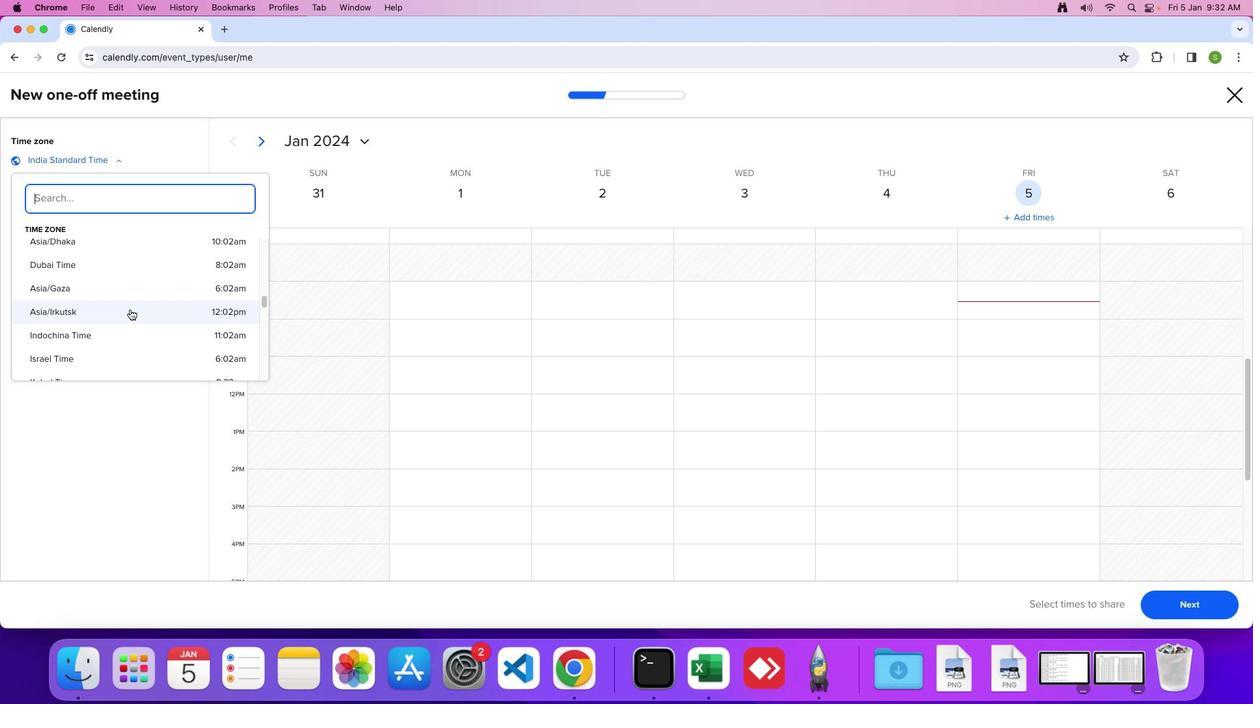 
Action: Mouse scrolled (129, 310) with delta (0, 0)
Screenshot: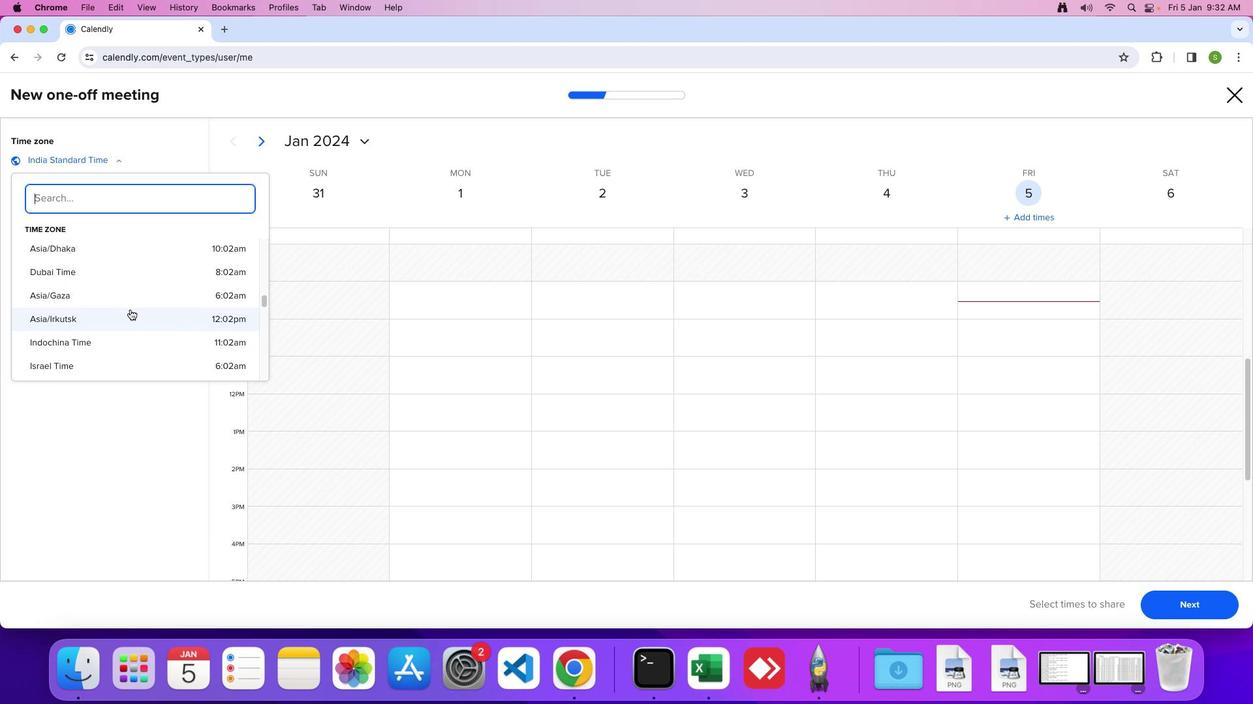 
Action: Mouse scrolled (129, 310) with delta (0, 0)
Screenshot: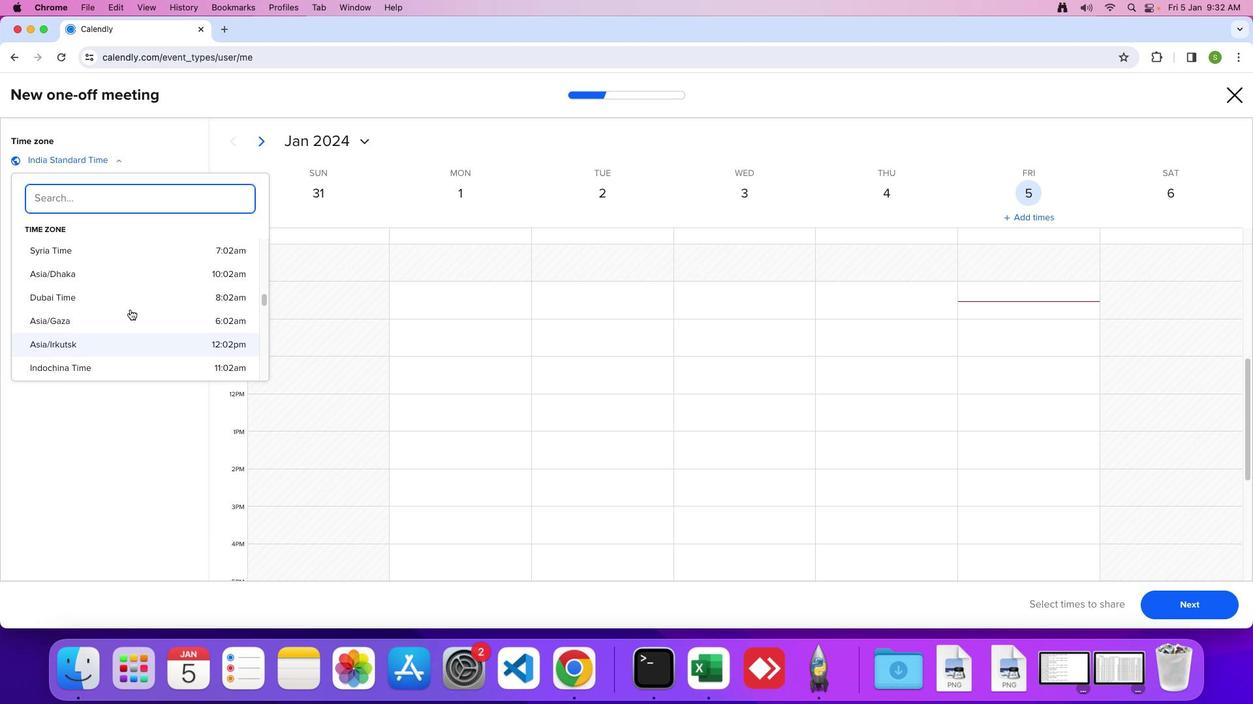 
Action: Mouse scrolled (129, 310) with delta (0, 0)
Screenshot: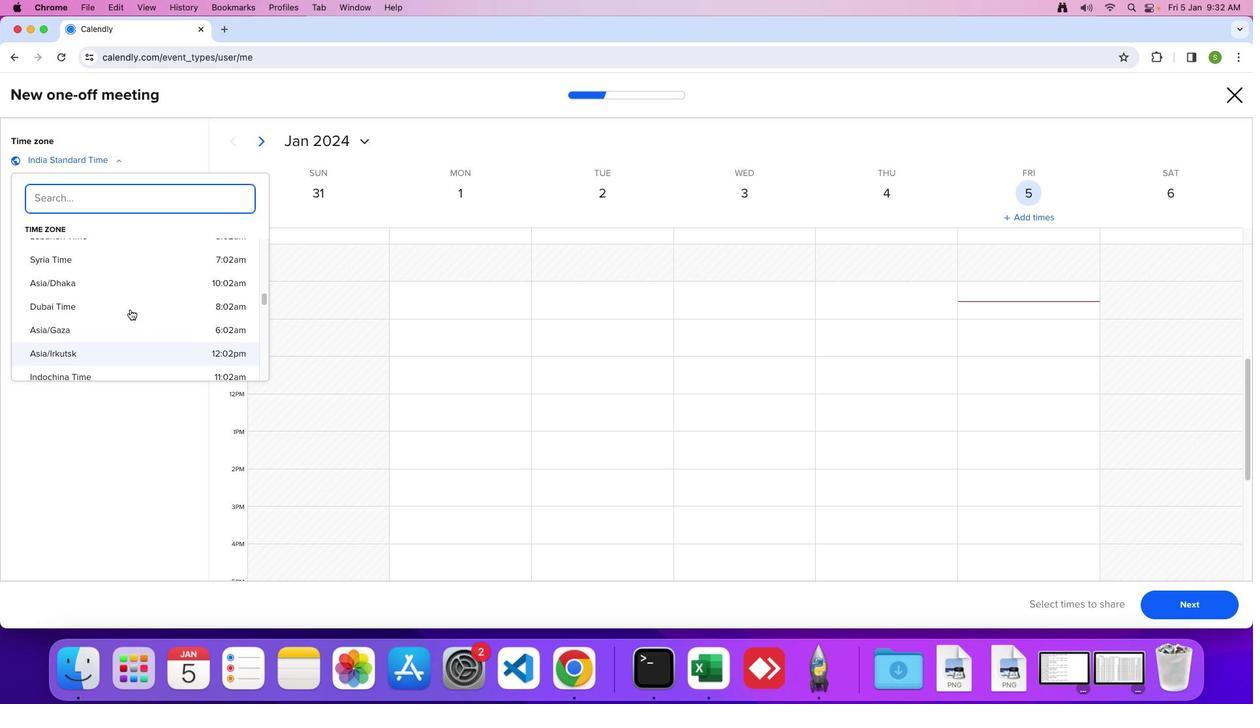 
Action: Mouse scrolled (129, 310) with delta (0, 0)
Screenshot: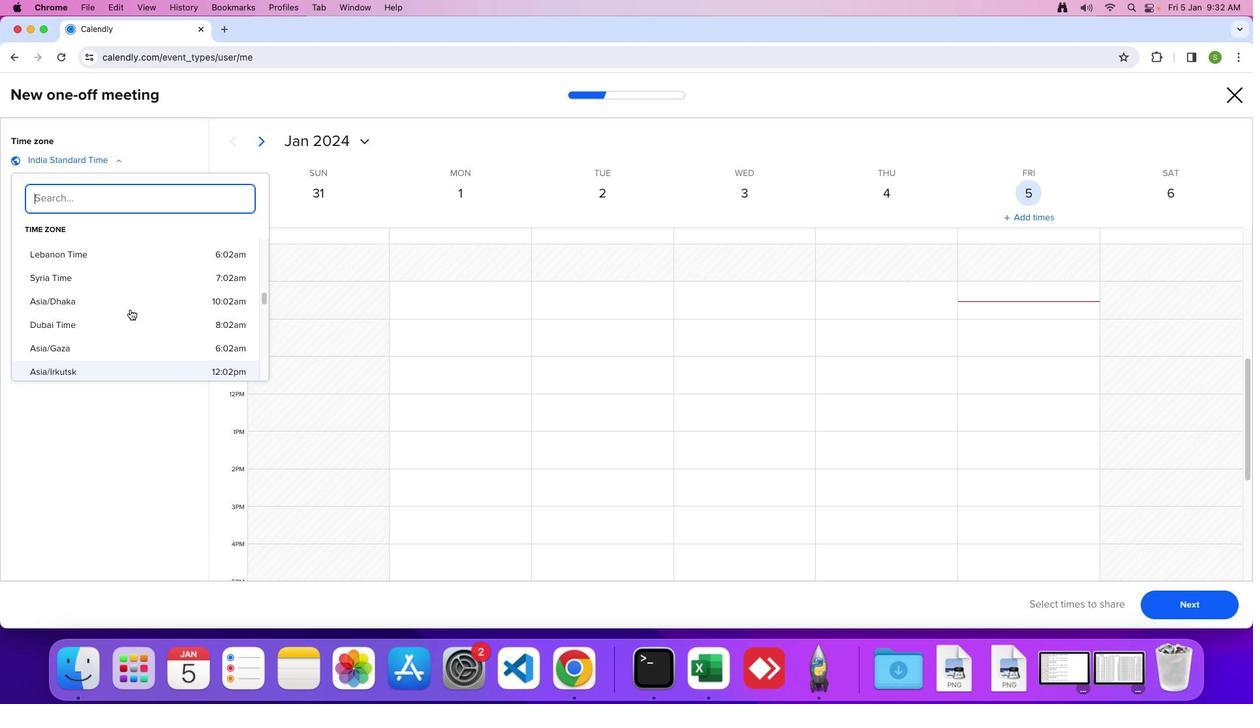 
Action: Mouse scrolled (129, 310) with delta (0, 0)
Screenshot: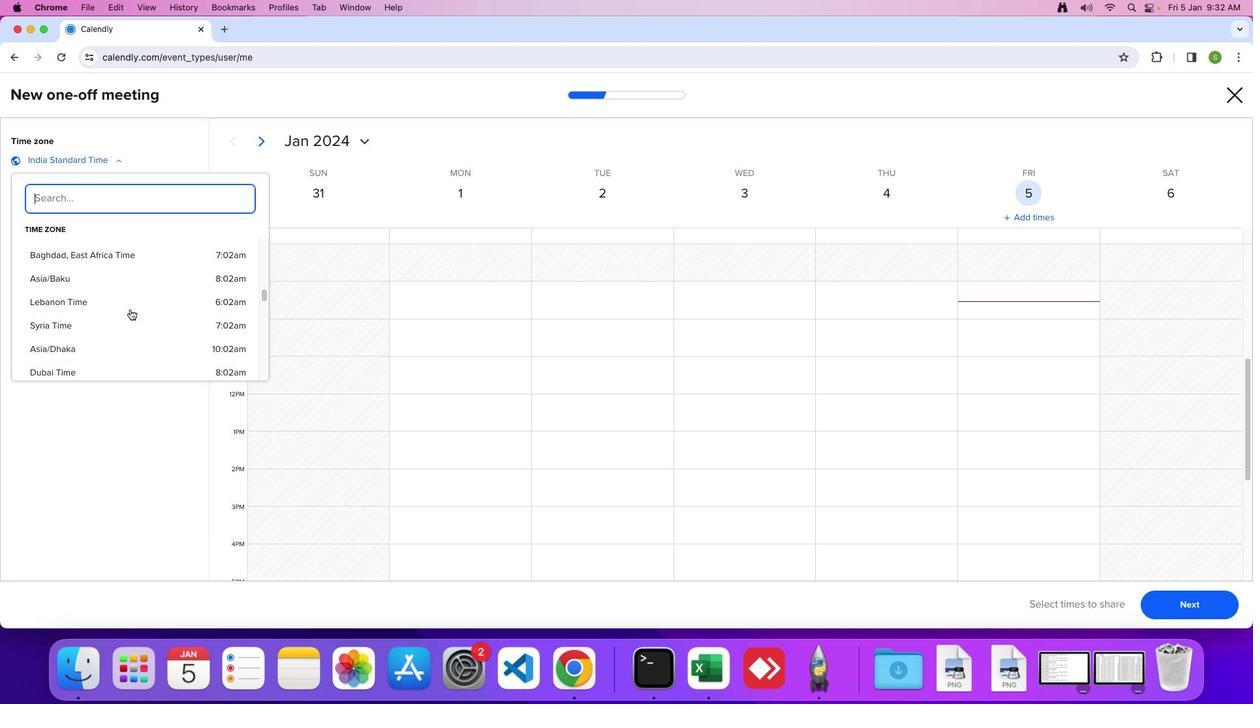 
Action: Mouse scrolled (129, 310) with delta (0, 1)
Screenshot: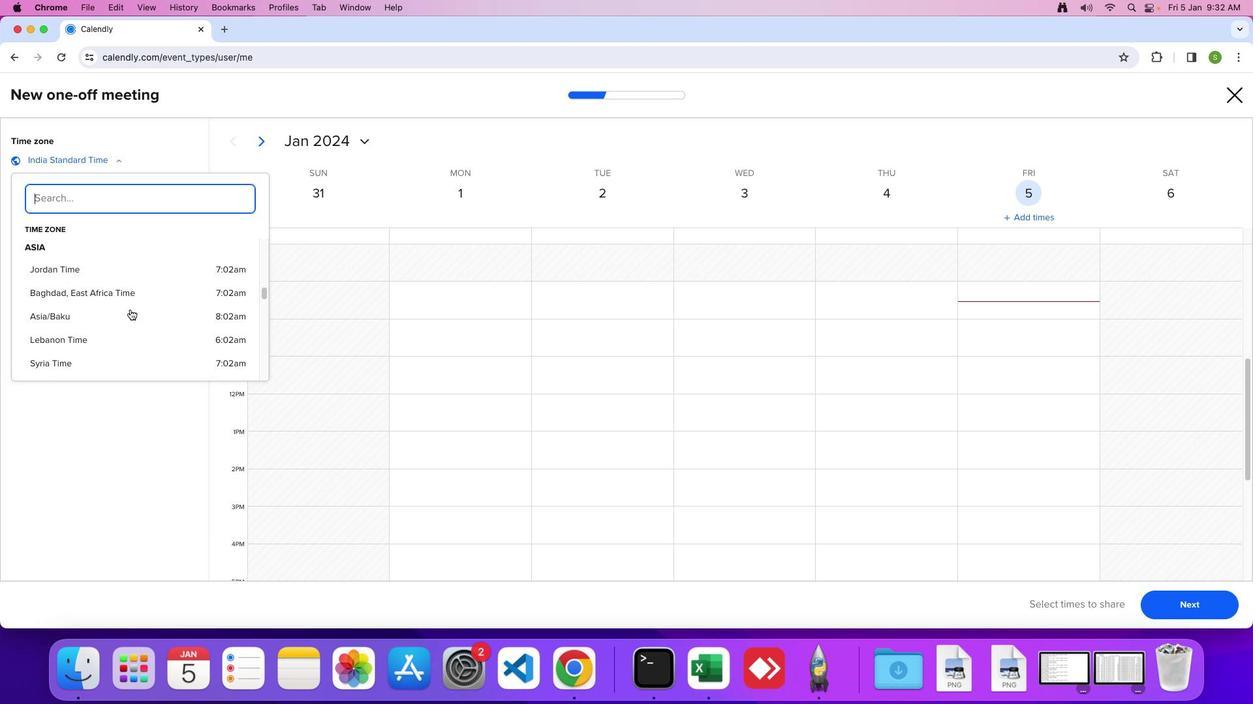 
Action: Mouse moved to (129, 306)
Screenshot: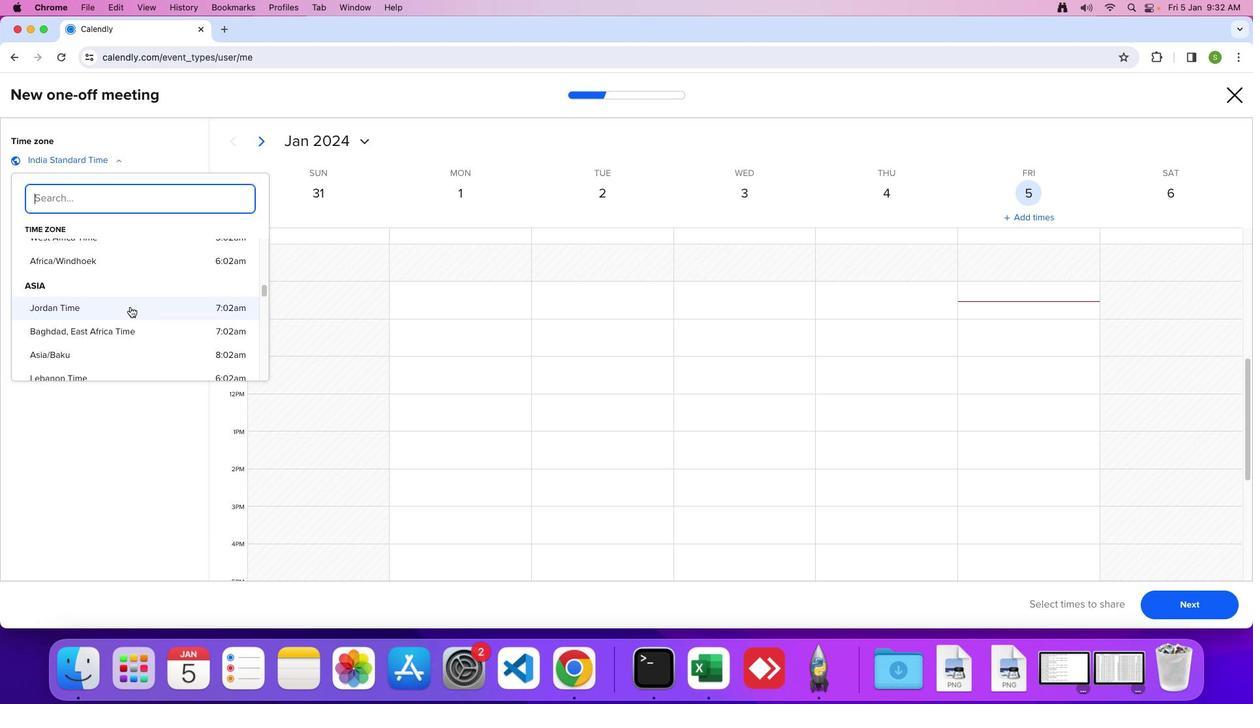 
Action: Mouse scrolled (129, 306) with delta (0, 0)
Screenshot: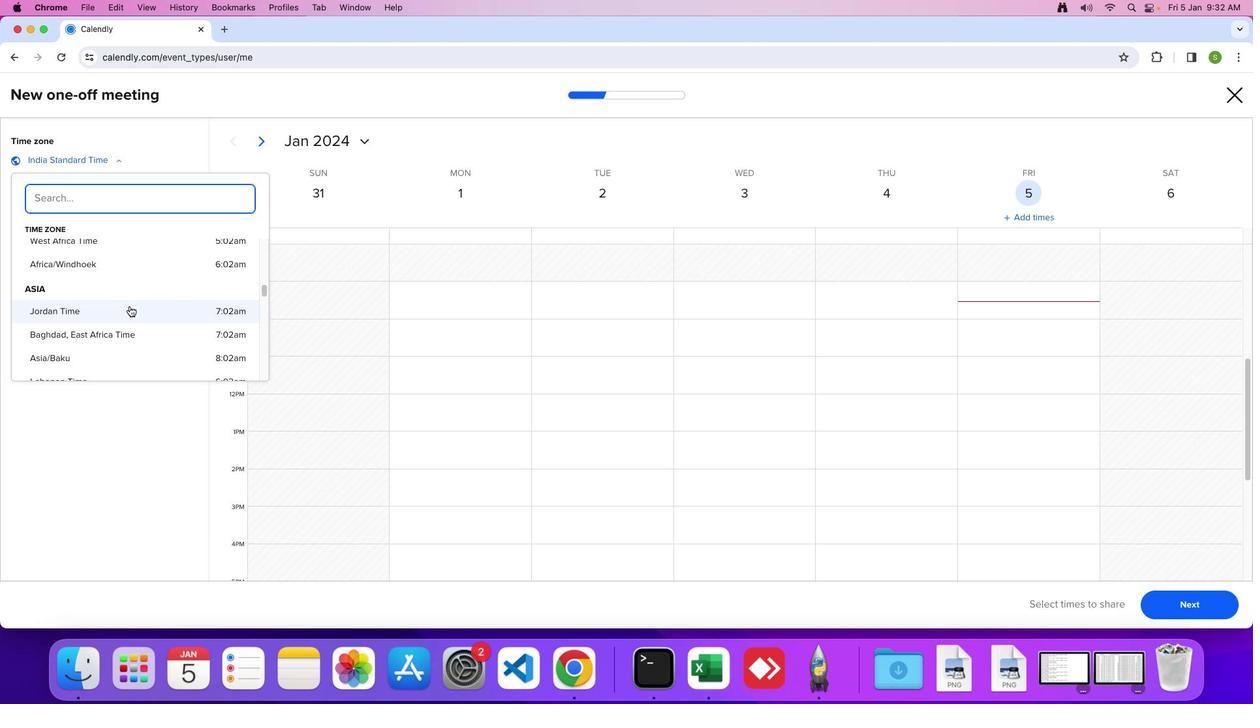 
Action: Mouse scrolled (129, 306) with delta (0, 0)
Screenshot: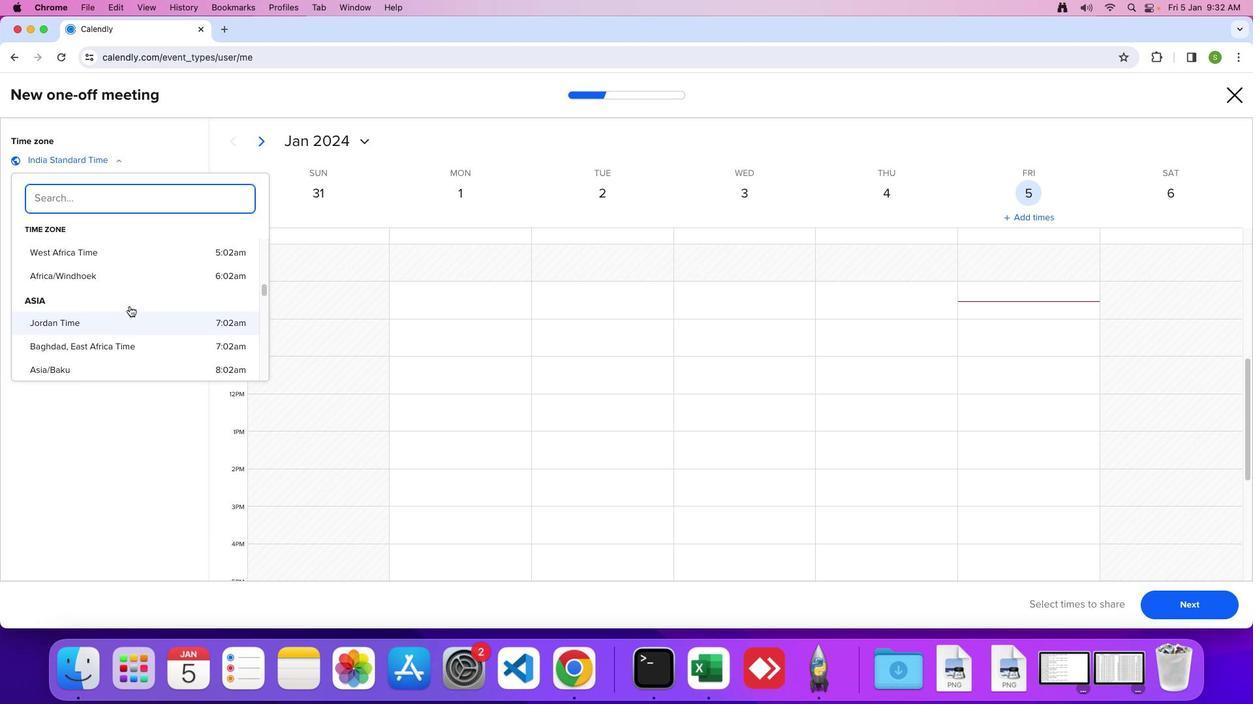 
Action: Mouse moved to (129, 306)
Screenshot: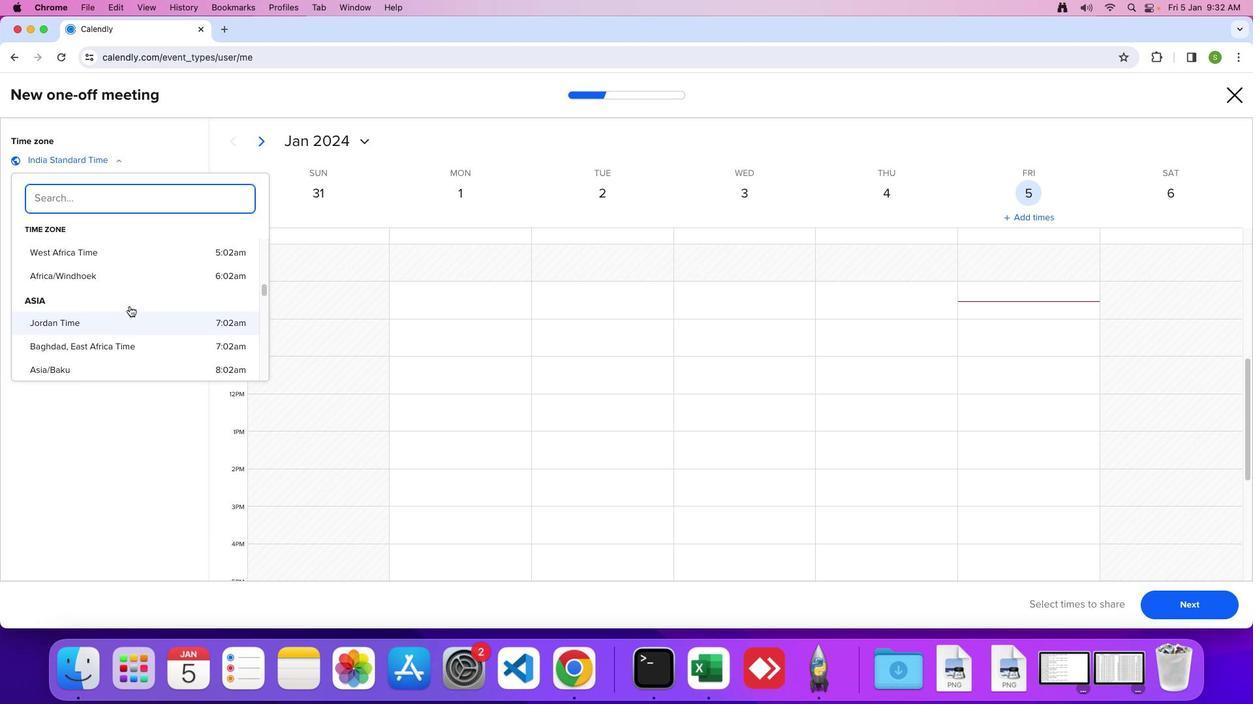 
Action: Mouse scrolled (129, 306) with delta (0, 0)
Screenshot: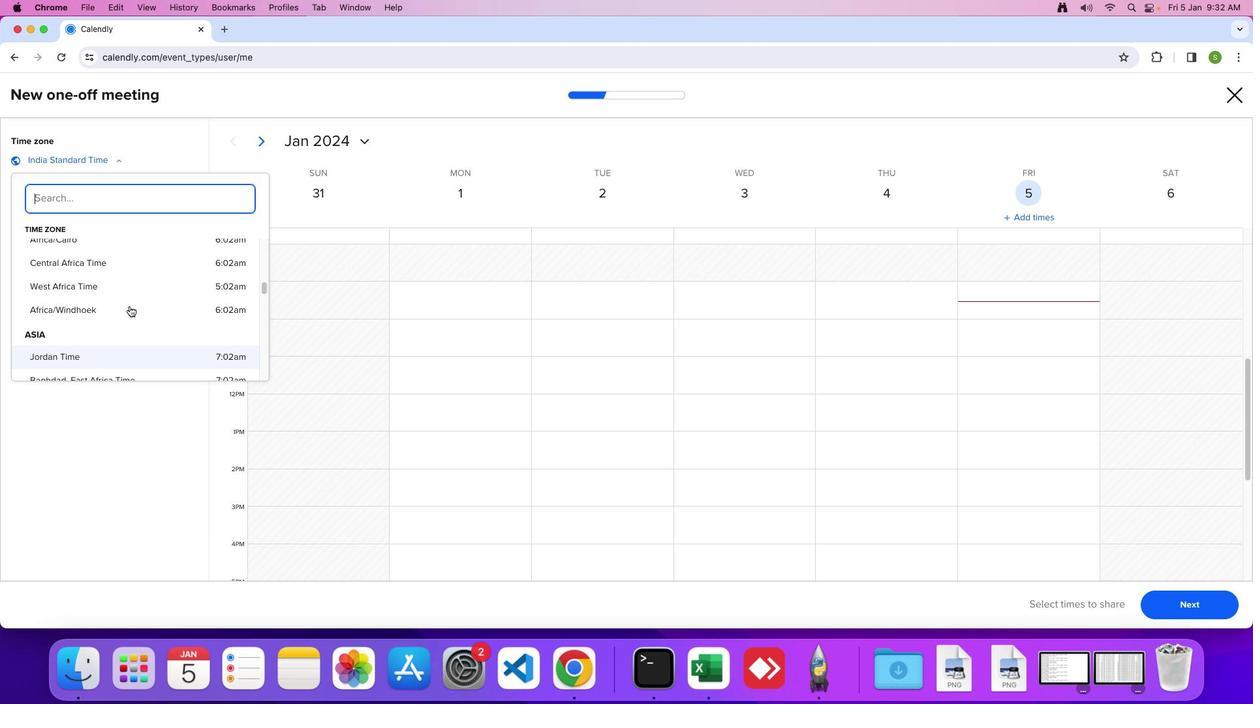 
Action: Mouse scrolled (129, 306) with delta (0, 0)
Screenshot: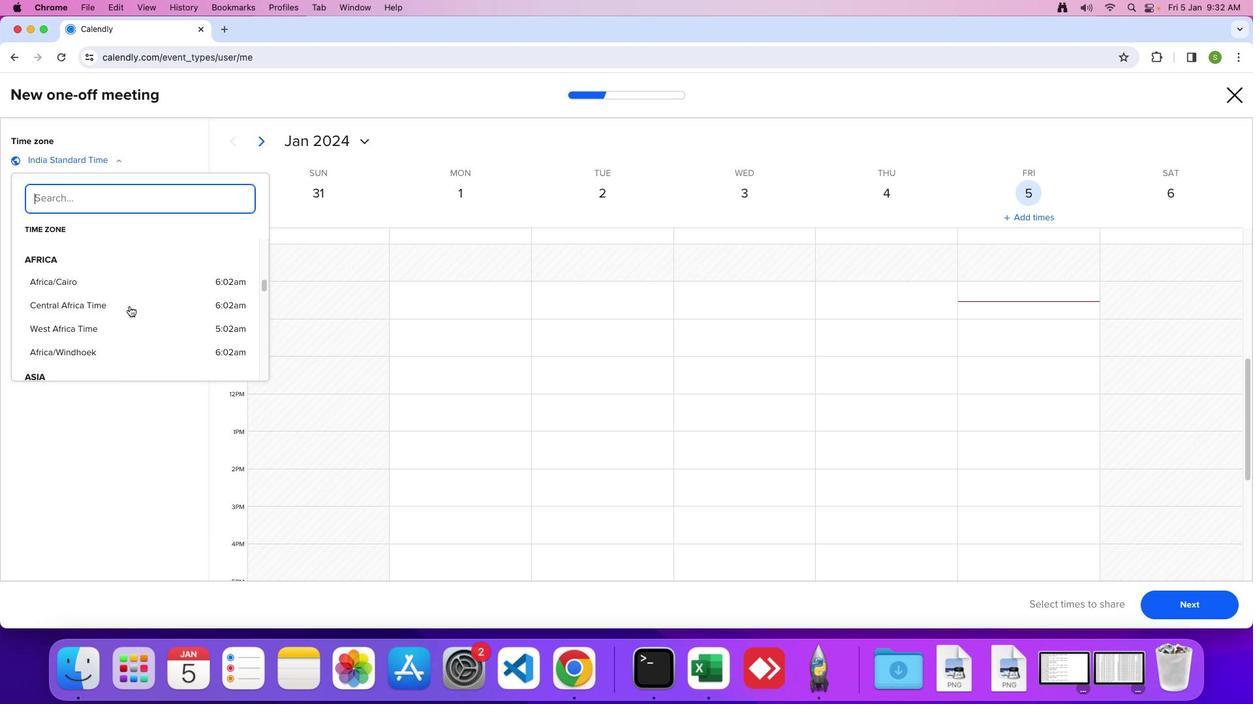 
Action: Mouse scrolled (129, 306) with delta (0, 2)
Screenshot: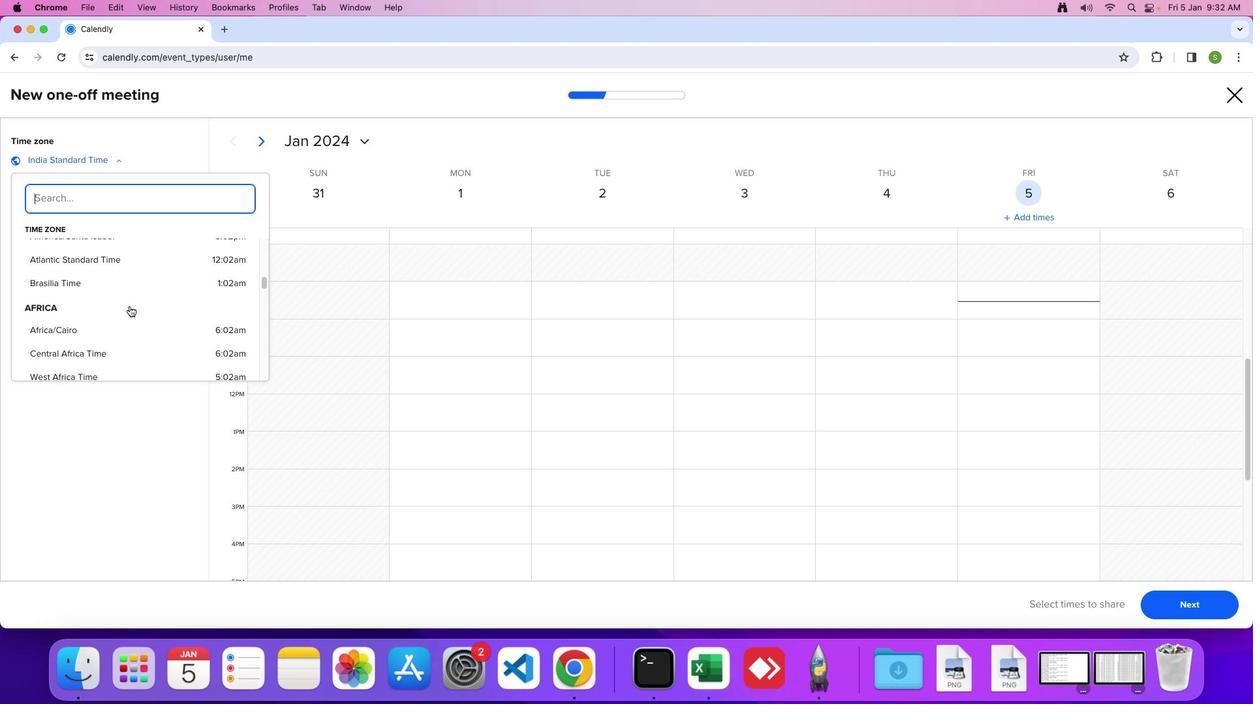 
Action: Mouse scrolled (129, 306) with delta (0, 0)
Screenshot: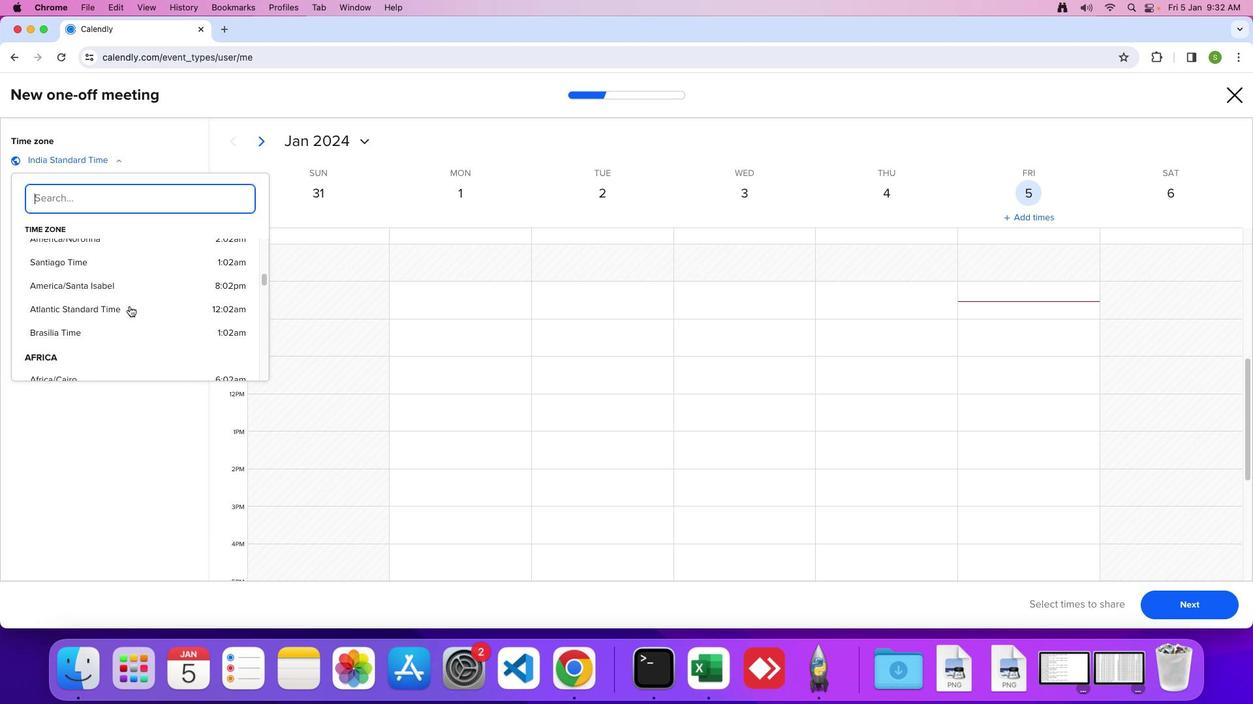 
Action: Mouse scrolled (129, 306) with delta (0, 0)
Screenshot: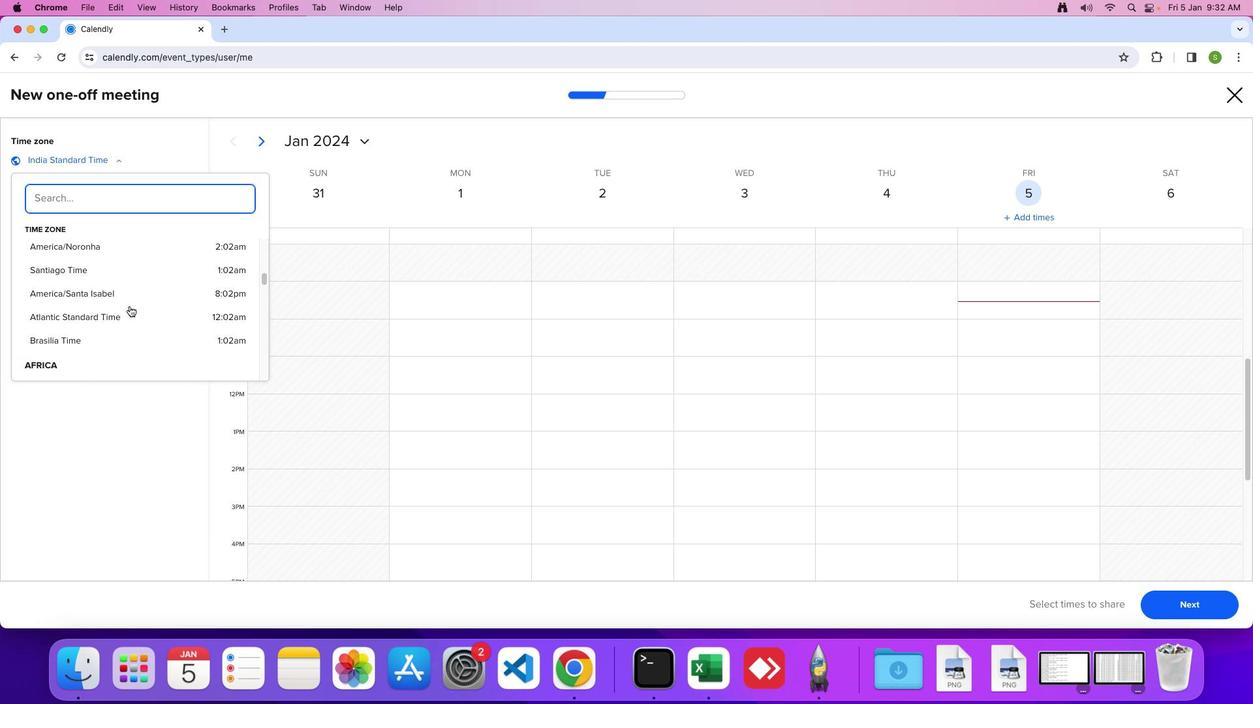 
Action: Mouse scrolled (129, 306) with delta (0, 0)
Screenshot: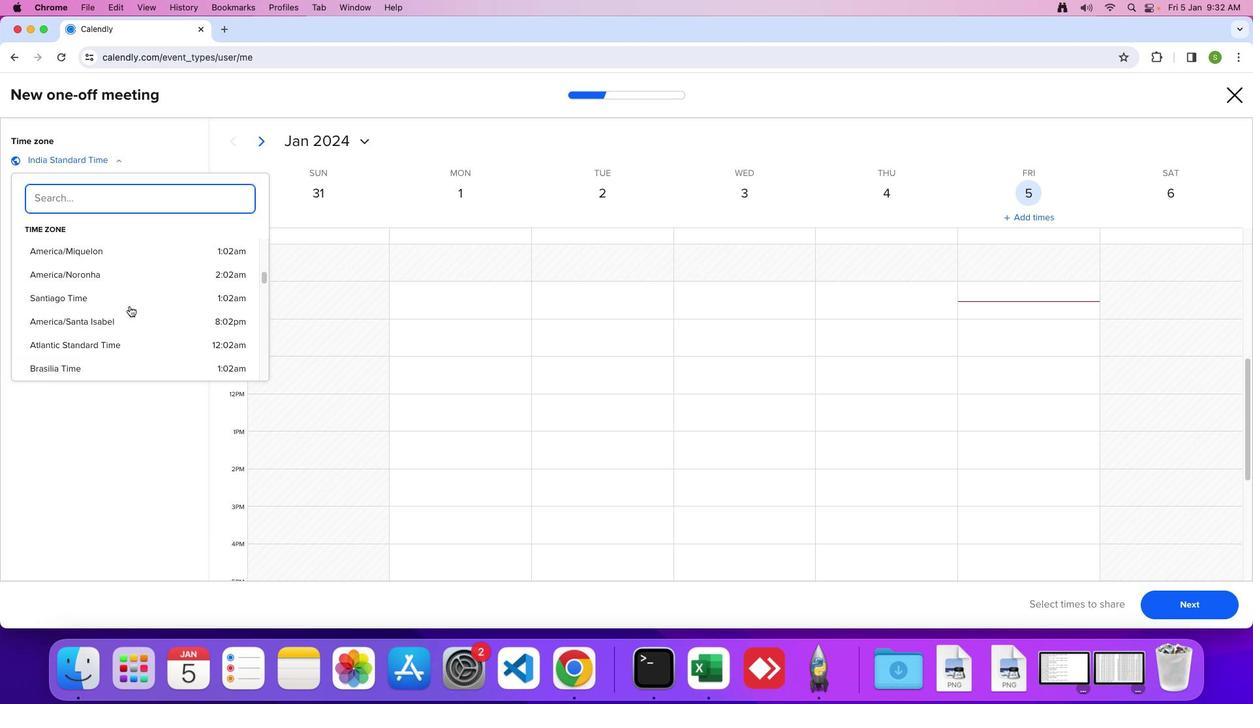 
Action: Mouse scrolled (129, 306) with delta (0, 0)
Screenshot: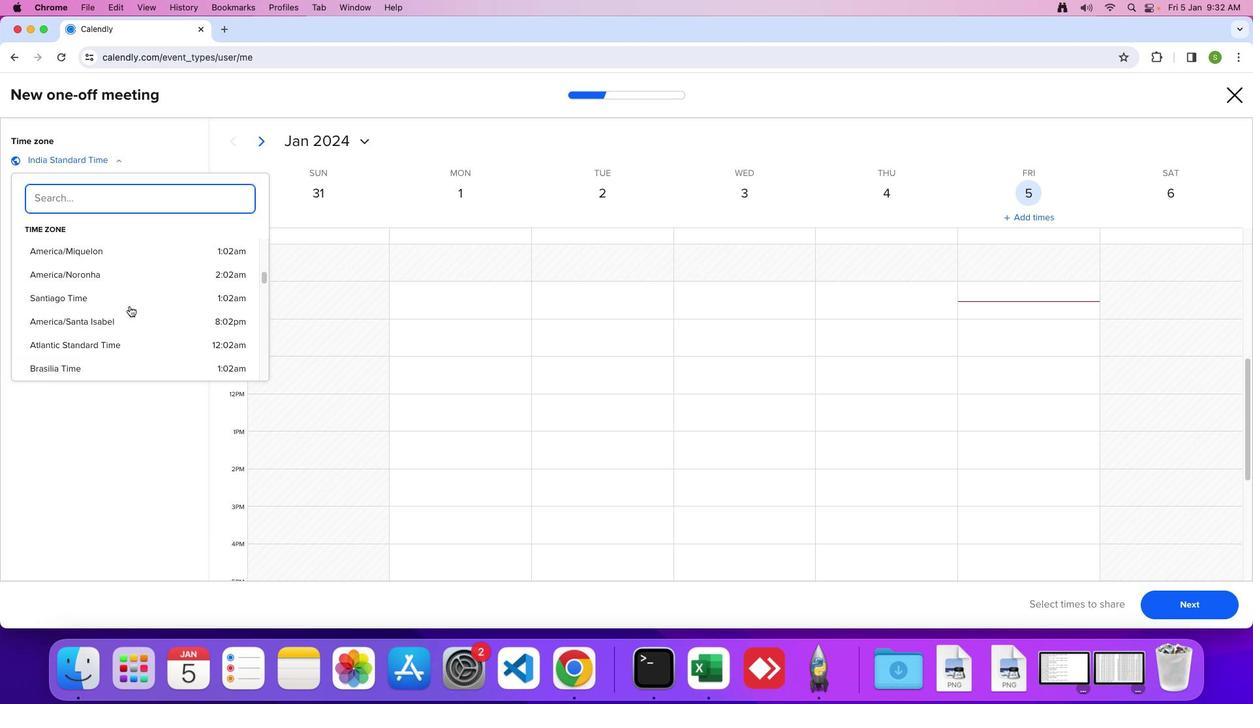 
Action: Mouse scrolled (129, 306) with delta (0, 2)
Screenshot: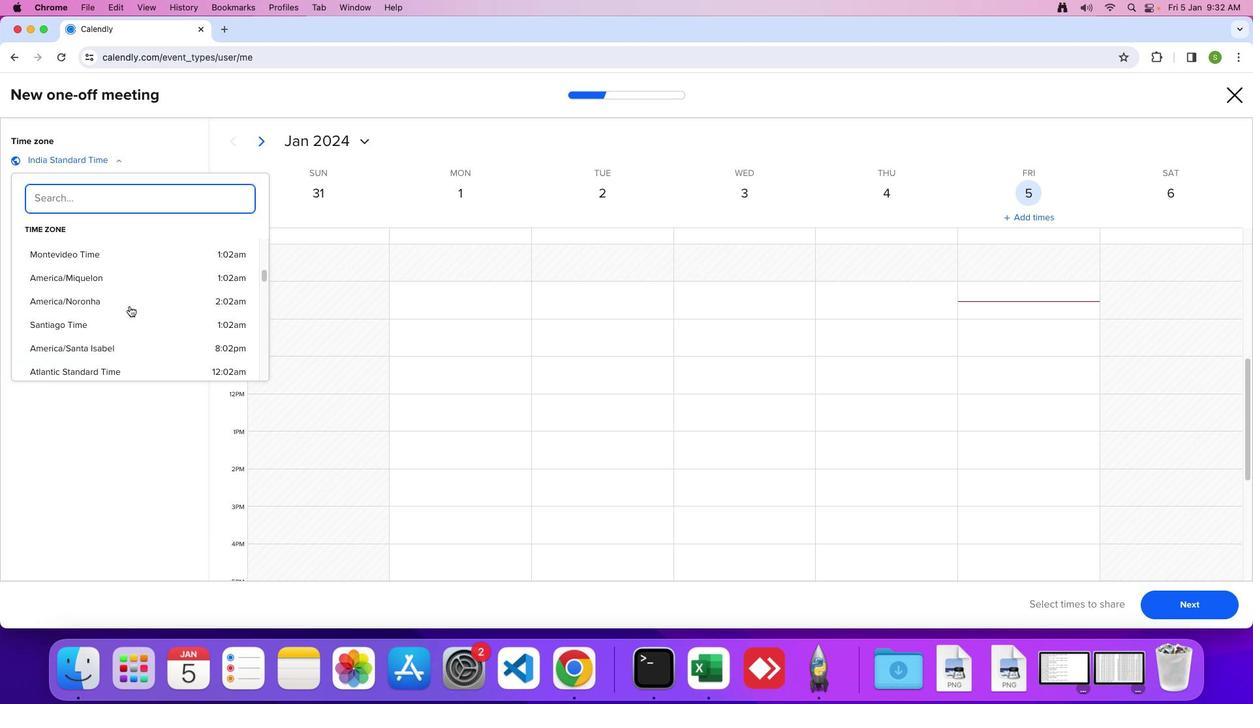 
Action: Mouse scrolled (129, 306) with delta (0, 0)
Screenshot: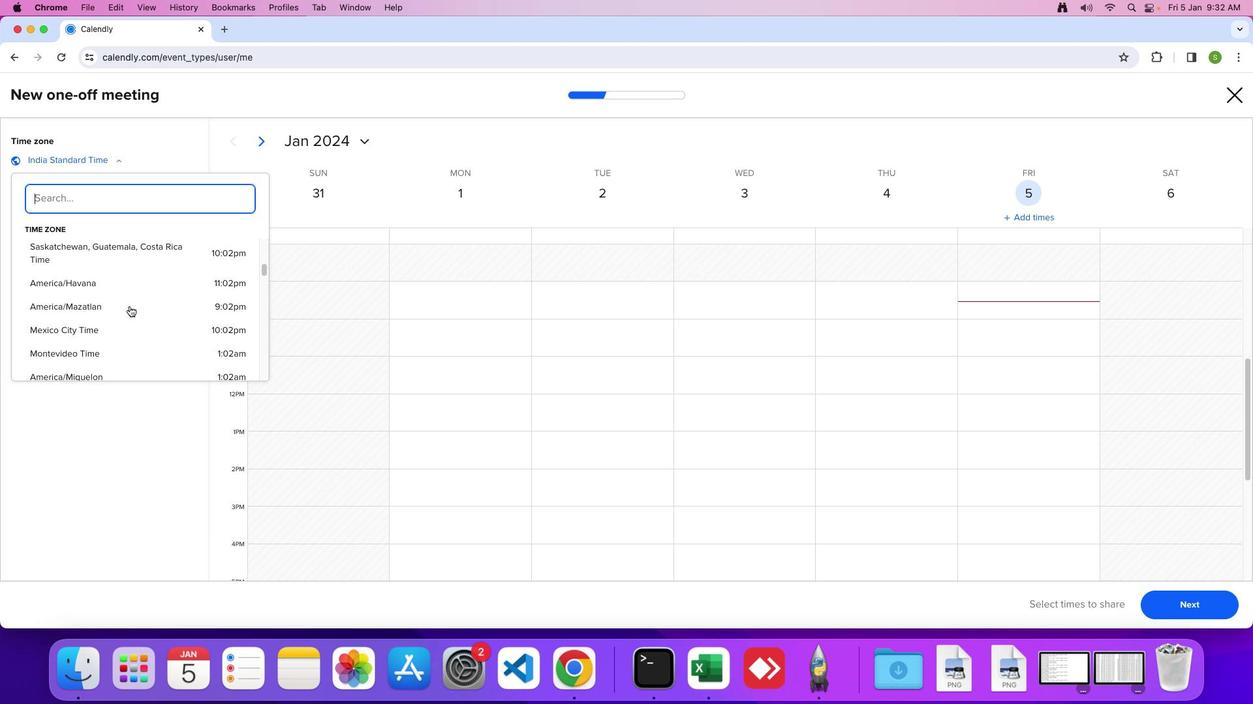 
Action: Mouse scrolled (129, 306) with delta (0, 0)
Screenshot: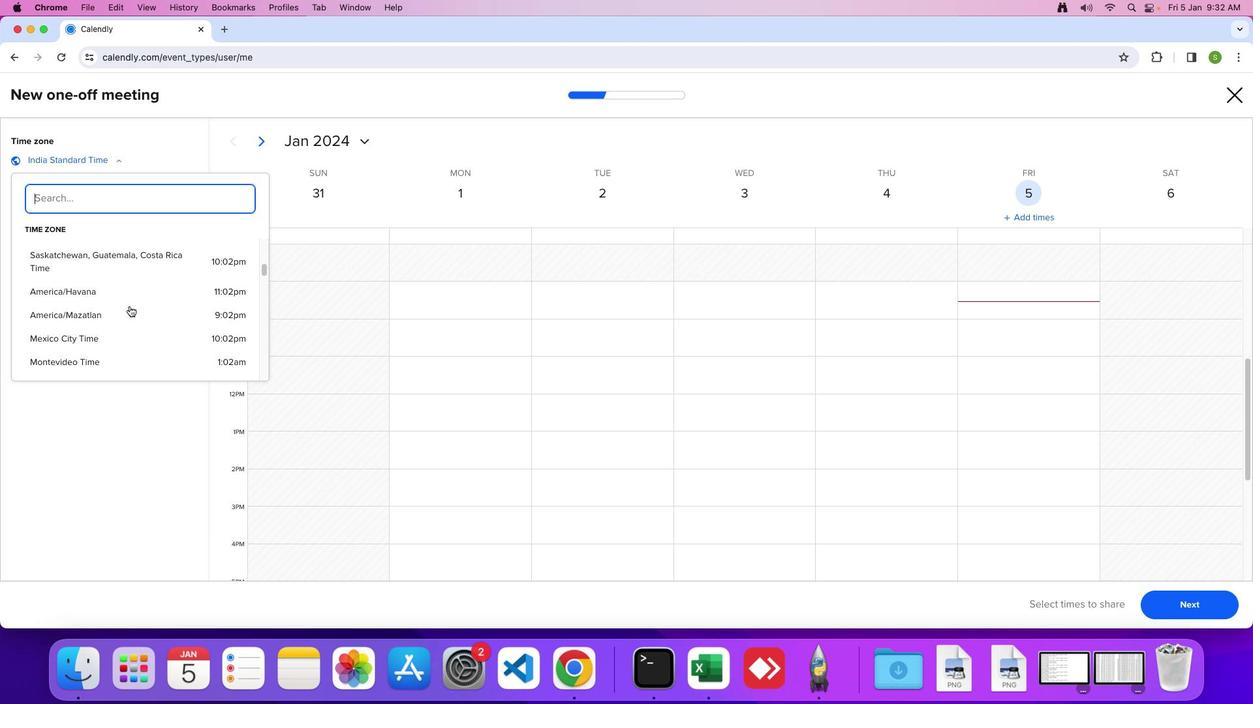 
Action: Mouse scrolled (129, 306) with delta (0, 0)
Screenshot: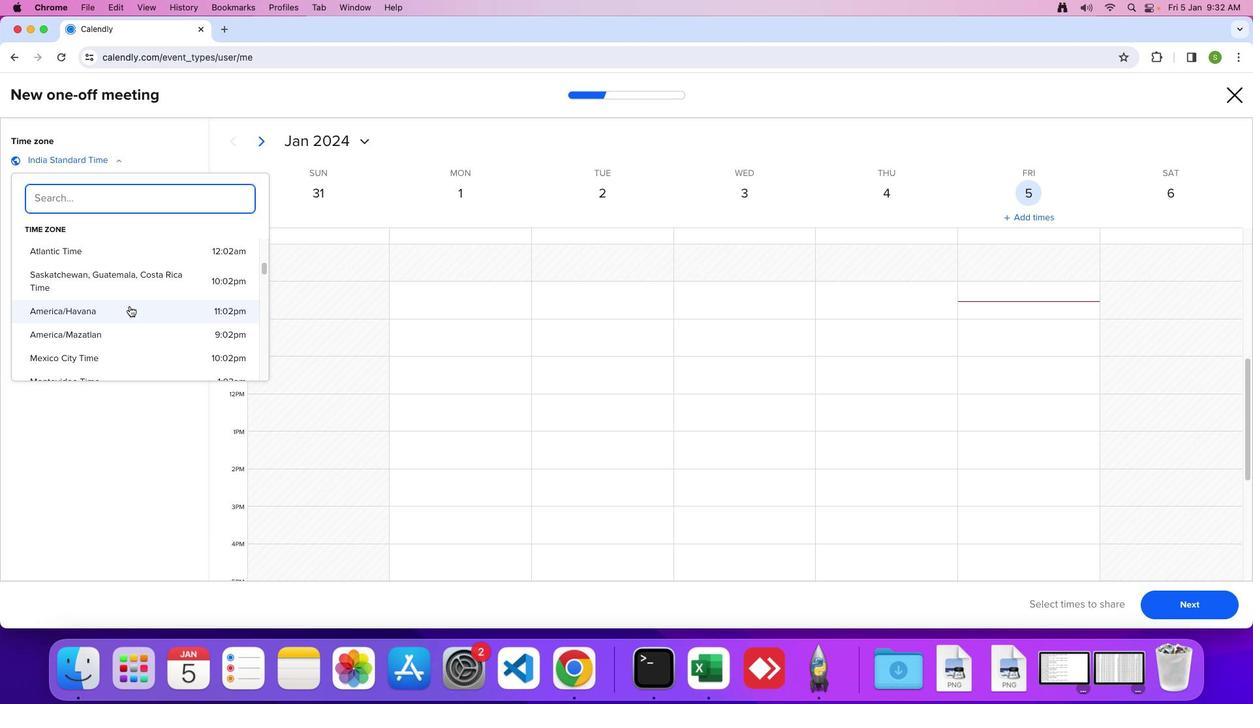 
Action: Mouse moved to (129, 306)
Screenshot: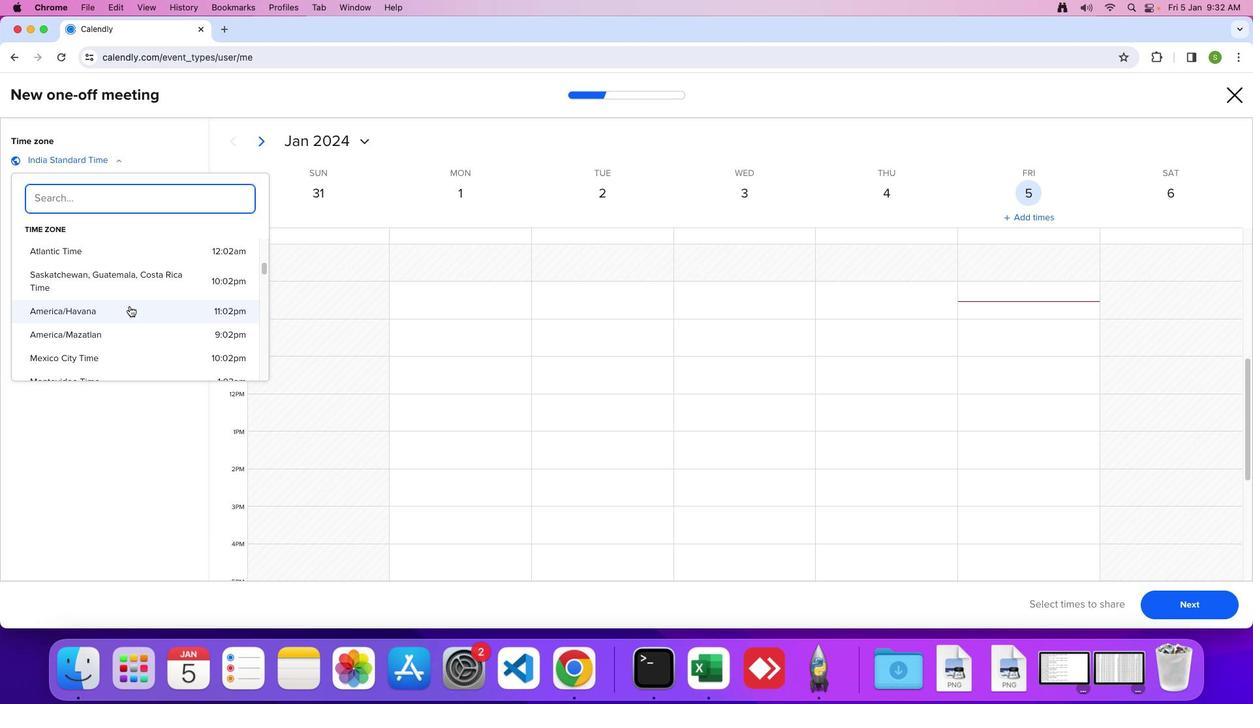
Action: Mouse scrolled (129, 306) with delta (0, 0)
Screenshot: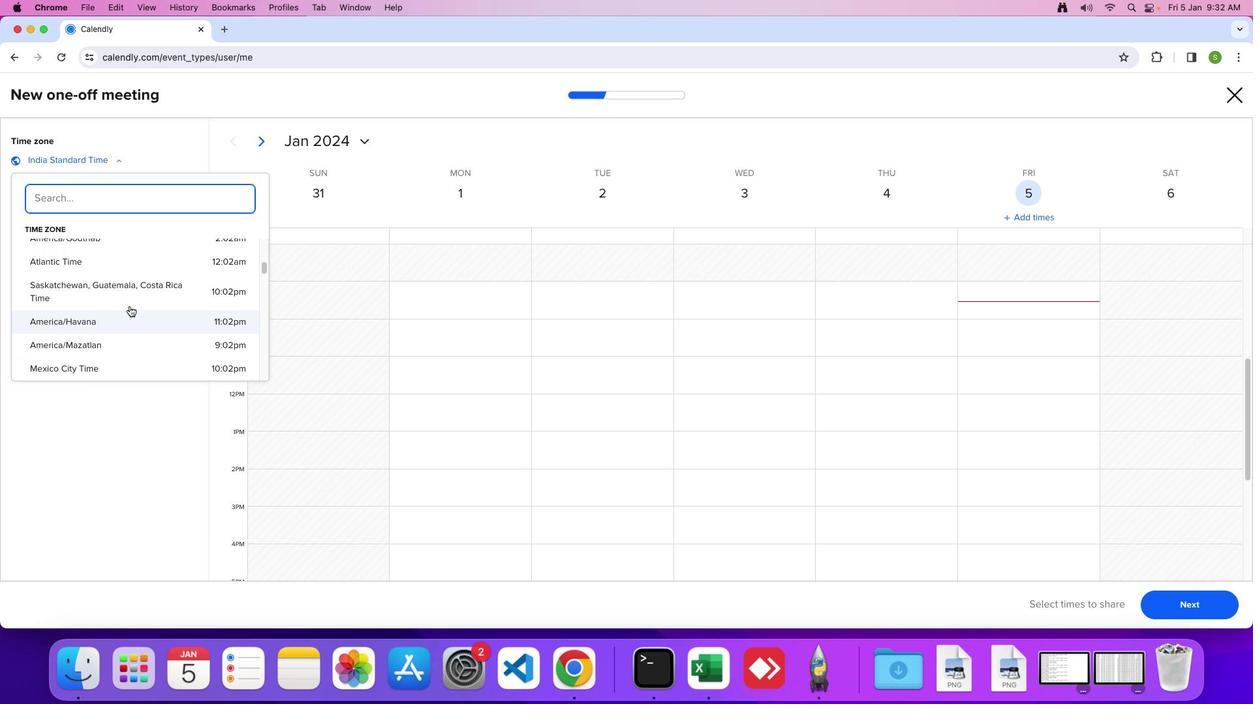 
Action: Mouse moved to (129, 306)
Screenshot: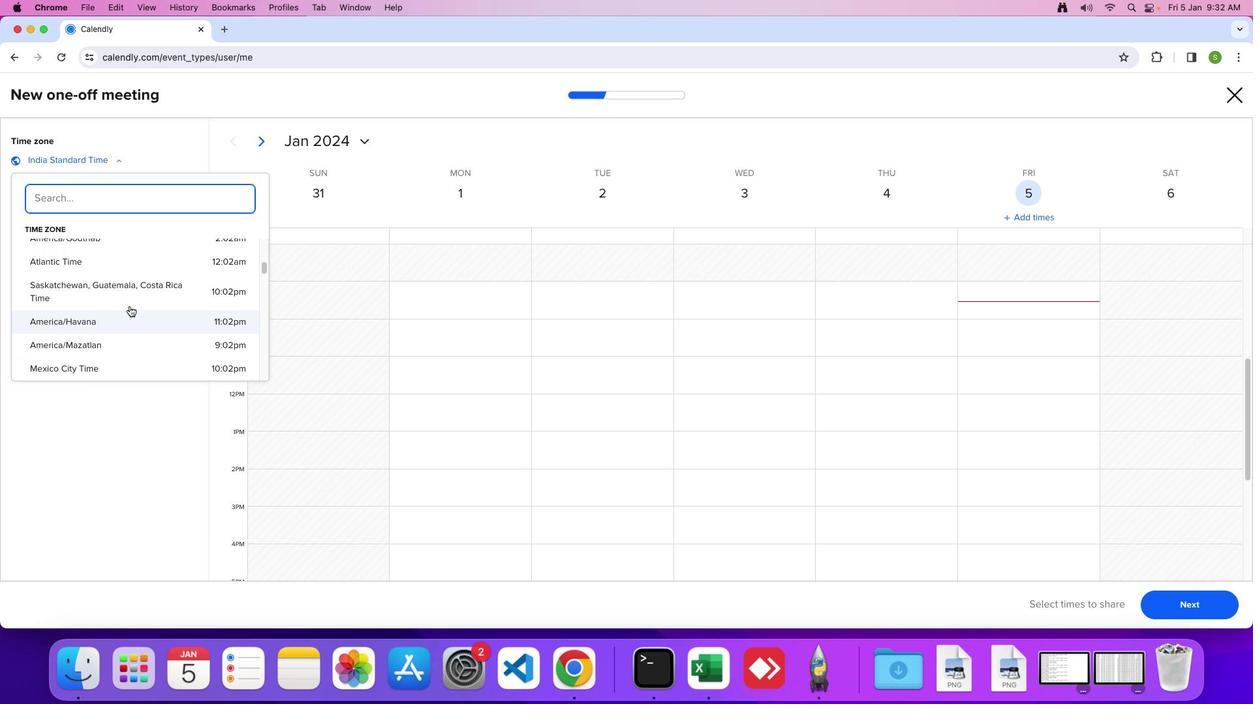 
Action: Mouse scrolled (129, 306) with delta (0, 1)
Screenshot: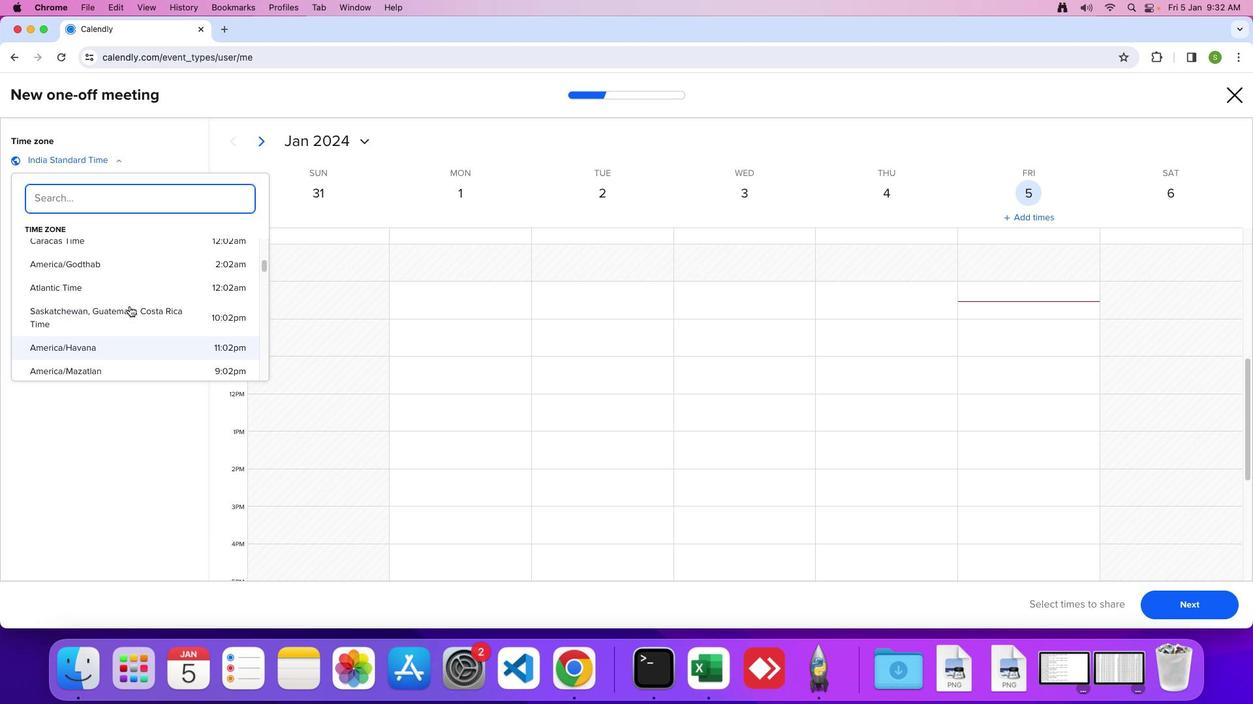 
Action: Mouse scrolled (129, 306) with delta (0, 0)
Screenshot: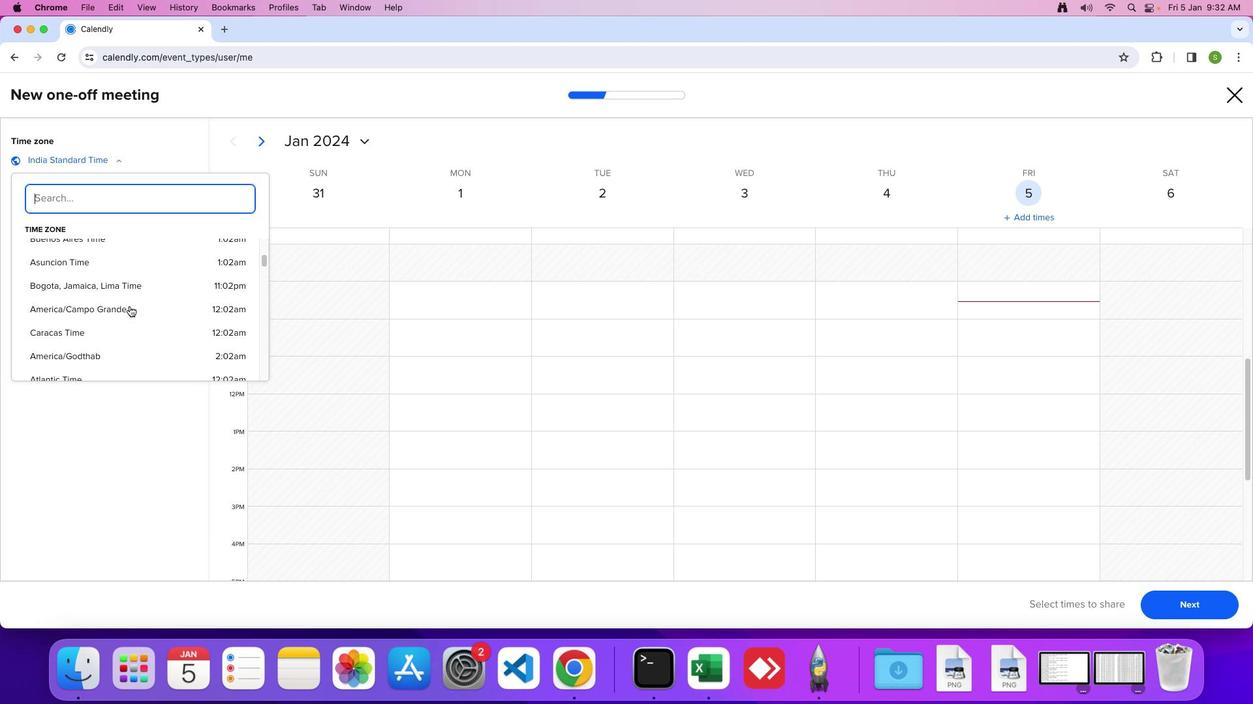 
Action: Mouse scrolled (129, 306) with delta (0, 0)
Screenshot: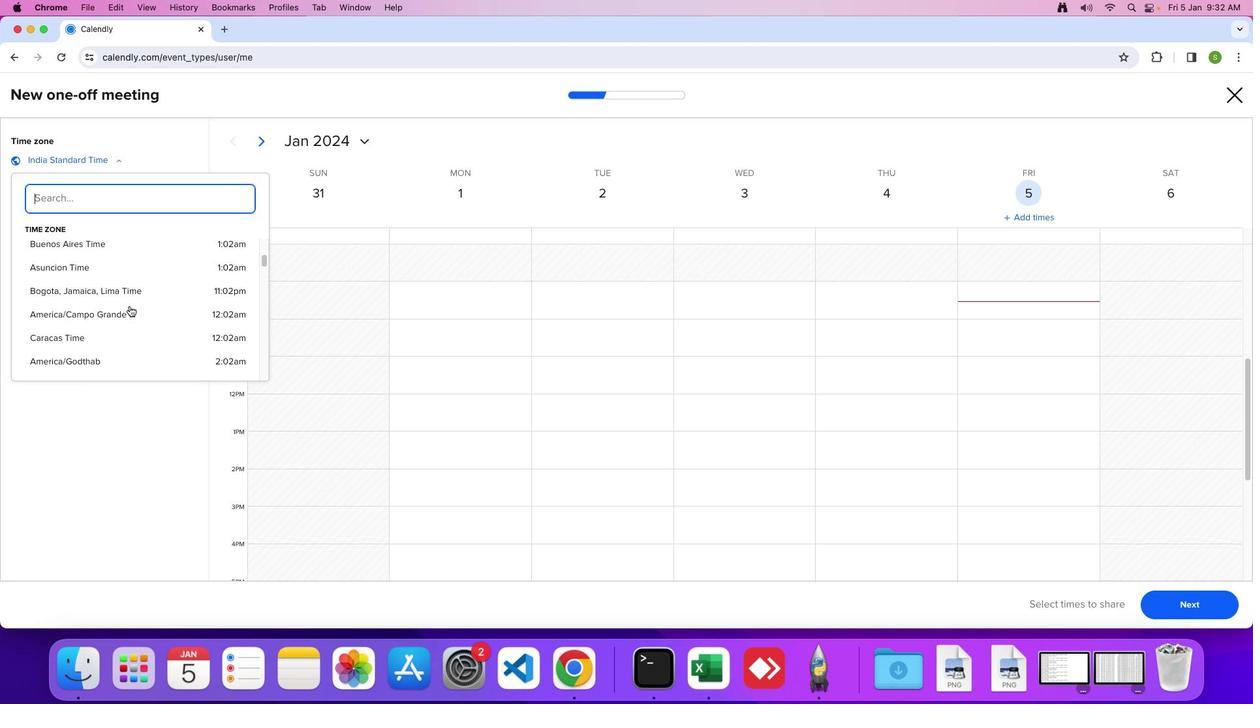 
Action: Mouse scrolled (129, 306) with delta (0, 0)
Screenshot: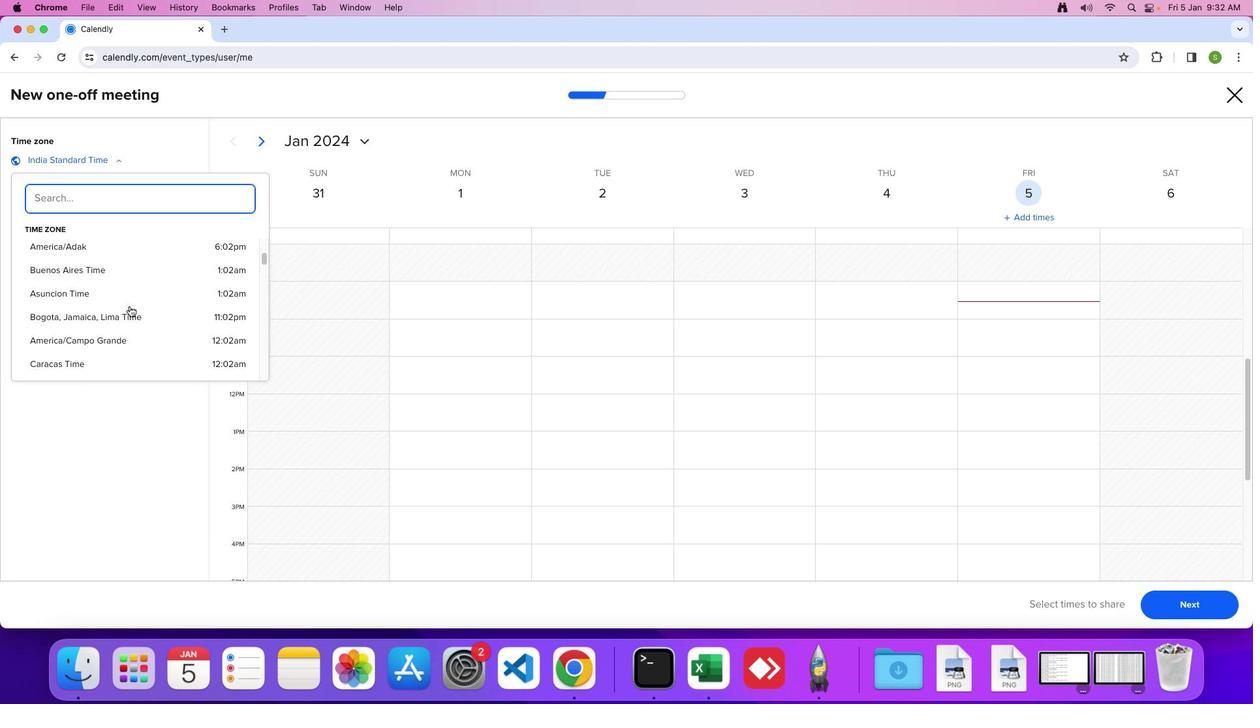 
Action: Mouse scrolled (129, 306) with delta (0, 0)
Screenshot: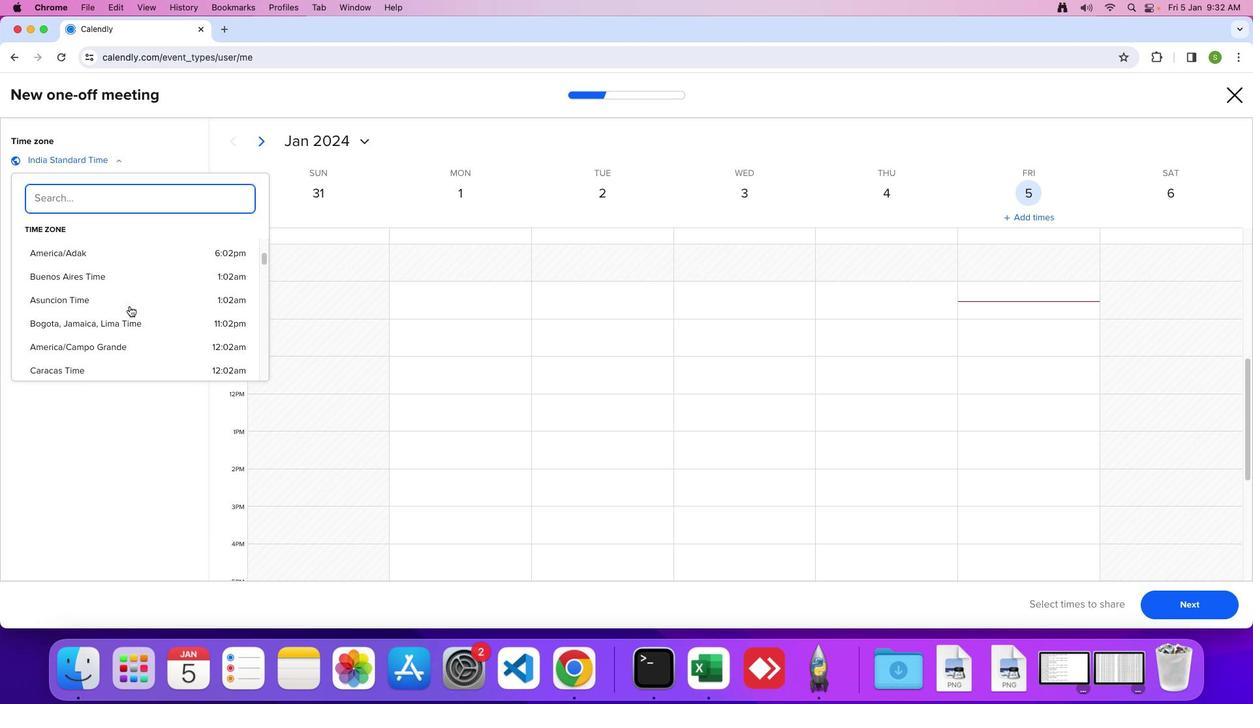 
Action: Mouse scrolled (129, 306) with delta (0, 0)
Screenshot: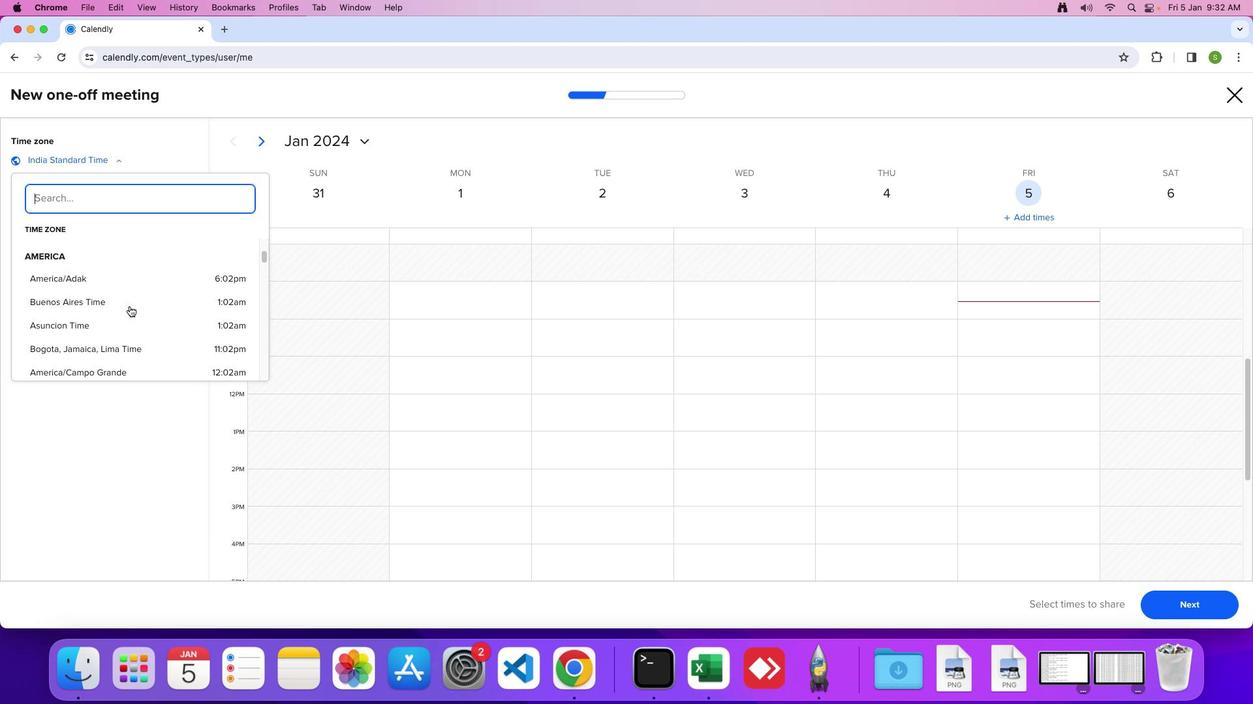 
Action: Mouse scrolled (129, 306) with delta (0, 0)
Screenshot: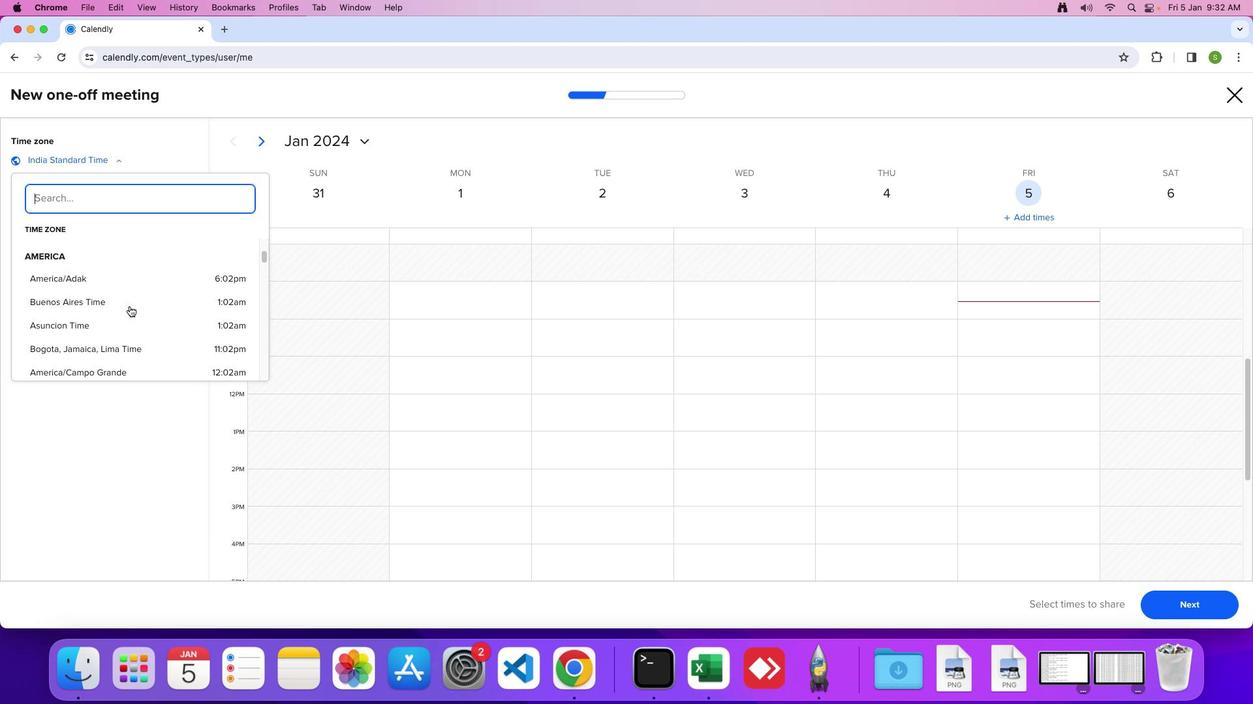 
Action: Mouse moved to (97, 326)
Screenshot: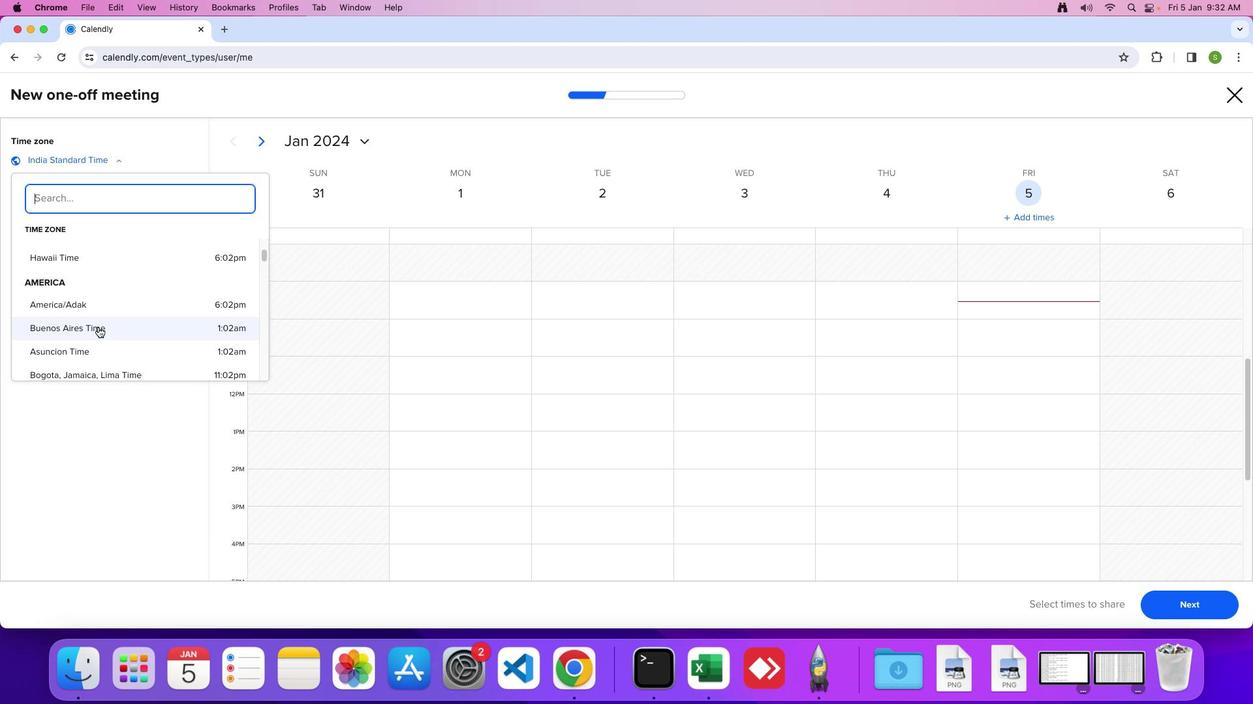 
Action: Mouse pressed left at (97, 326)
Screenshot: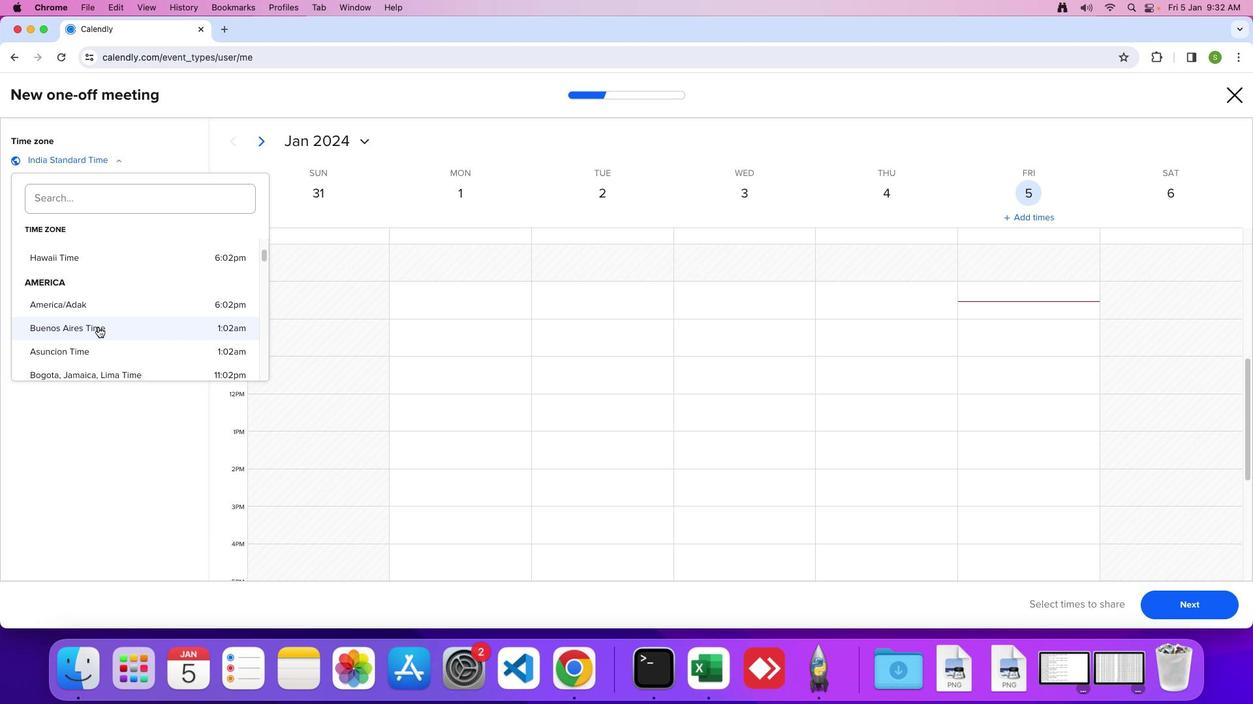 
